 Task: Find connections with filter location Jijel with filter topic #Hiringandpromotionwith filter profile language French with filter current company Manning Global AG with filter school All India Institute of Medical Sciences with filter industry Waste Treatment and Disposal with filter service category Trade Shows with filter keywords title Concierge
Action: Mouse moved to (587, 73)
Screenshot: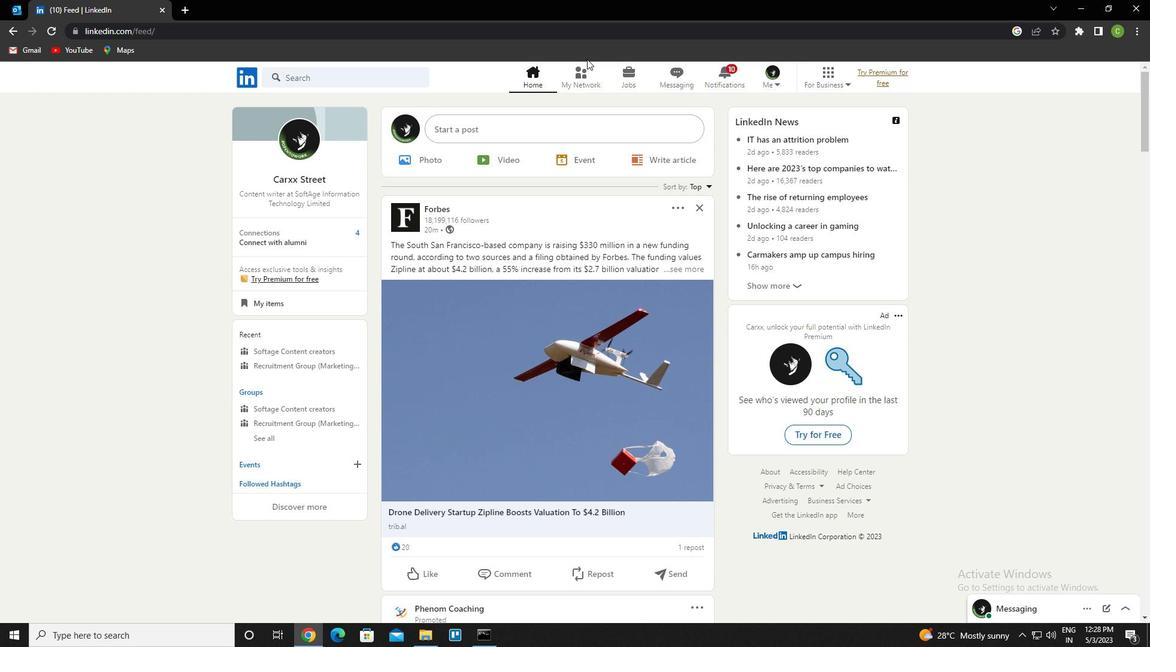 
Action: Mouse pressed left at (587, 73)
Screenshot: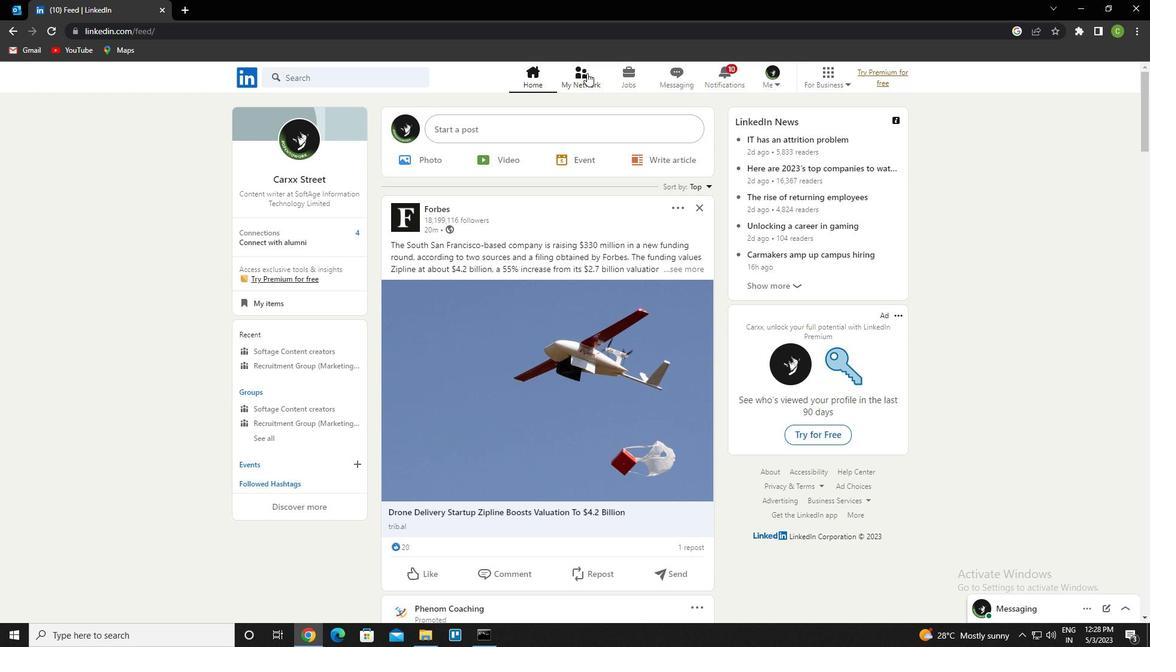
Action: Mouse moved to (310, 147)
Screenshot: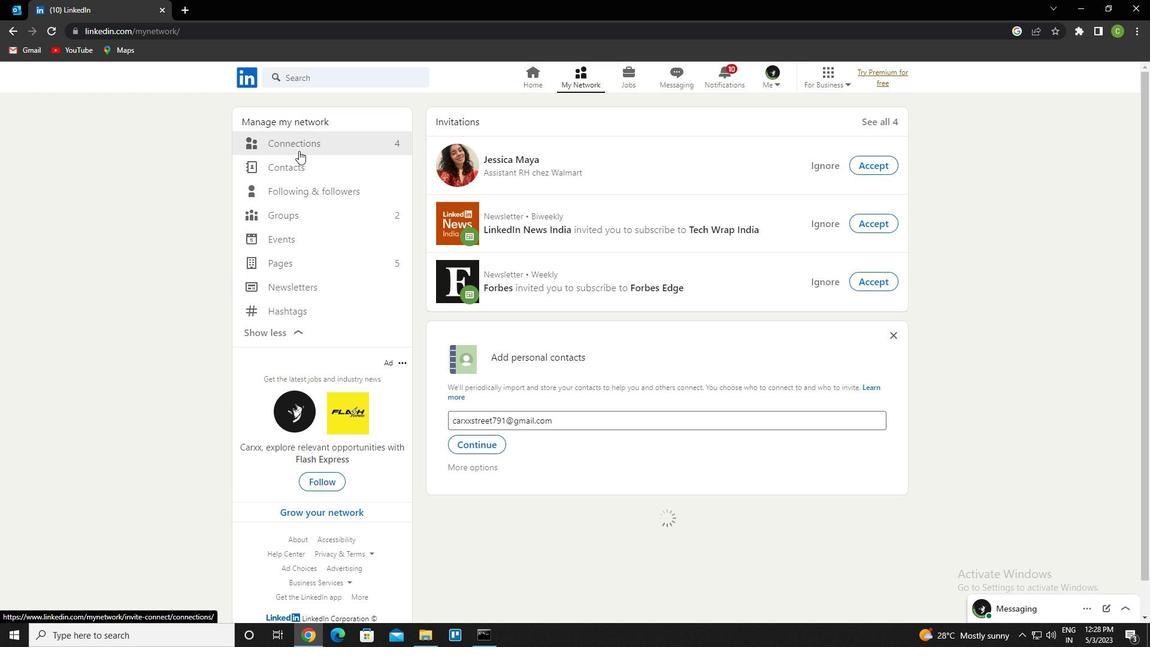 
Action: Mouse pressed left at (310, 147)
Screenshot: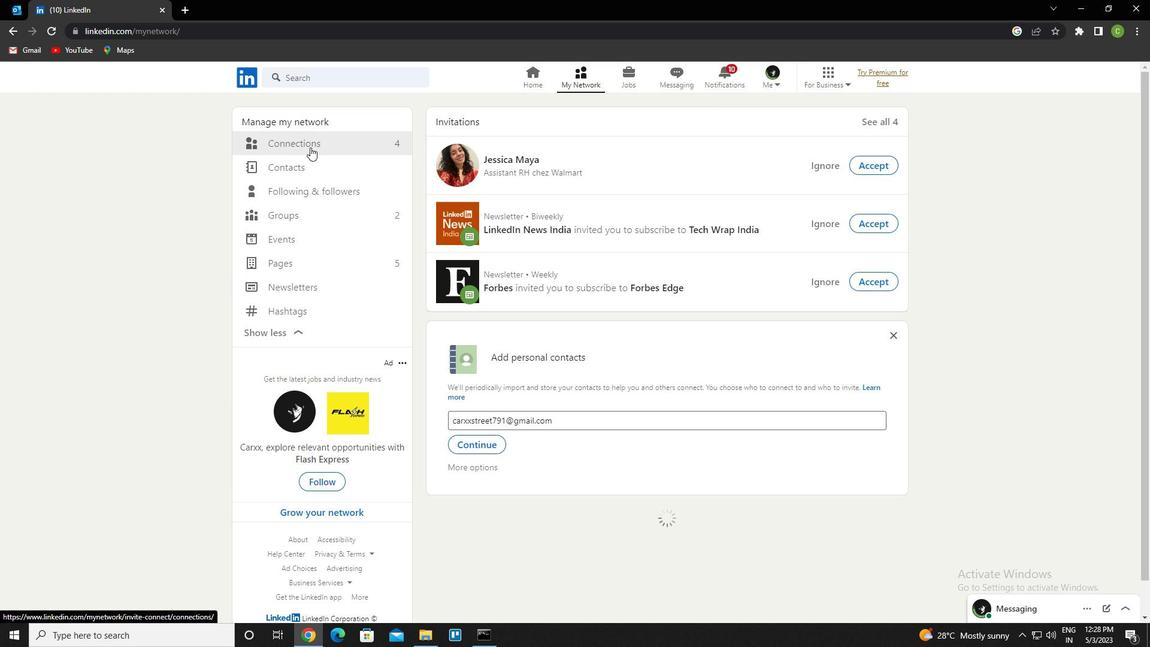 
Action: Mouse moved to (665, 147)
Screenshot: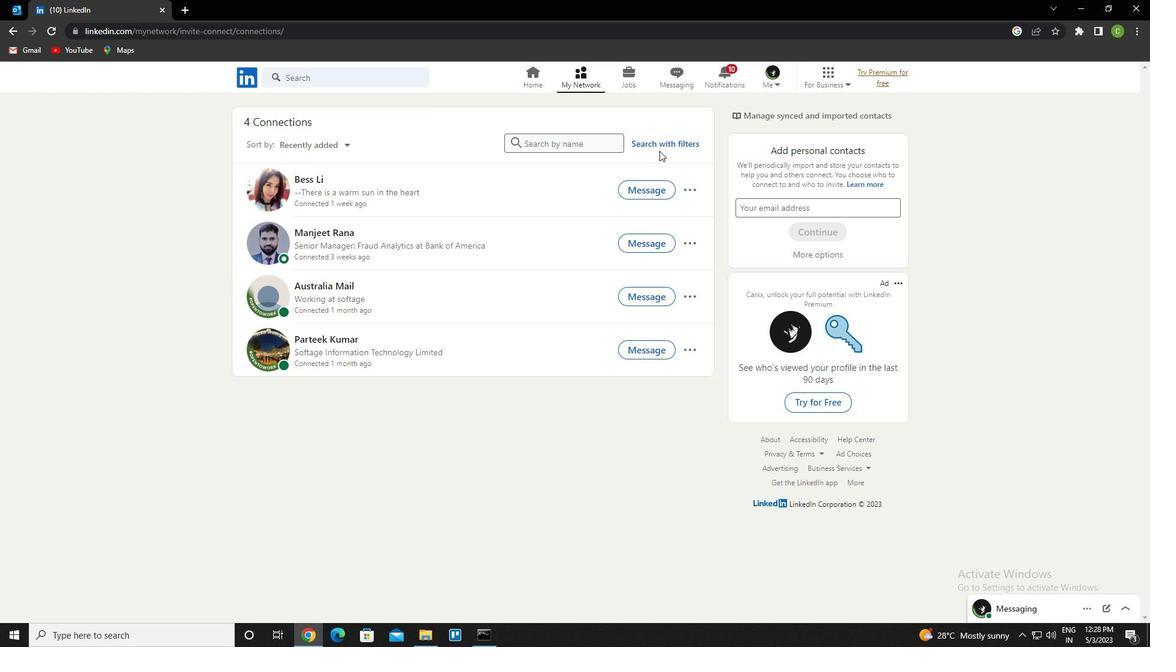 
Action: Mouse pressed left at (665, 147)
Screenshot: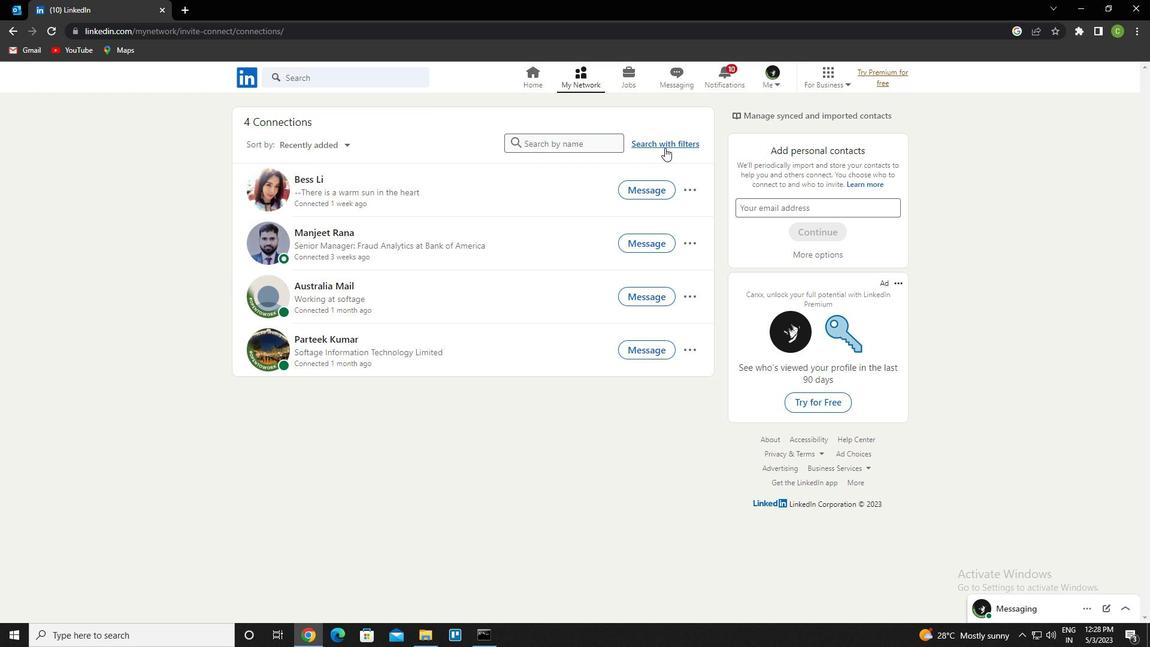 
Action: Mouse moved to (620, 117)
Screenshot: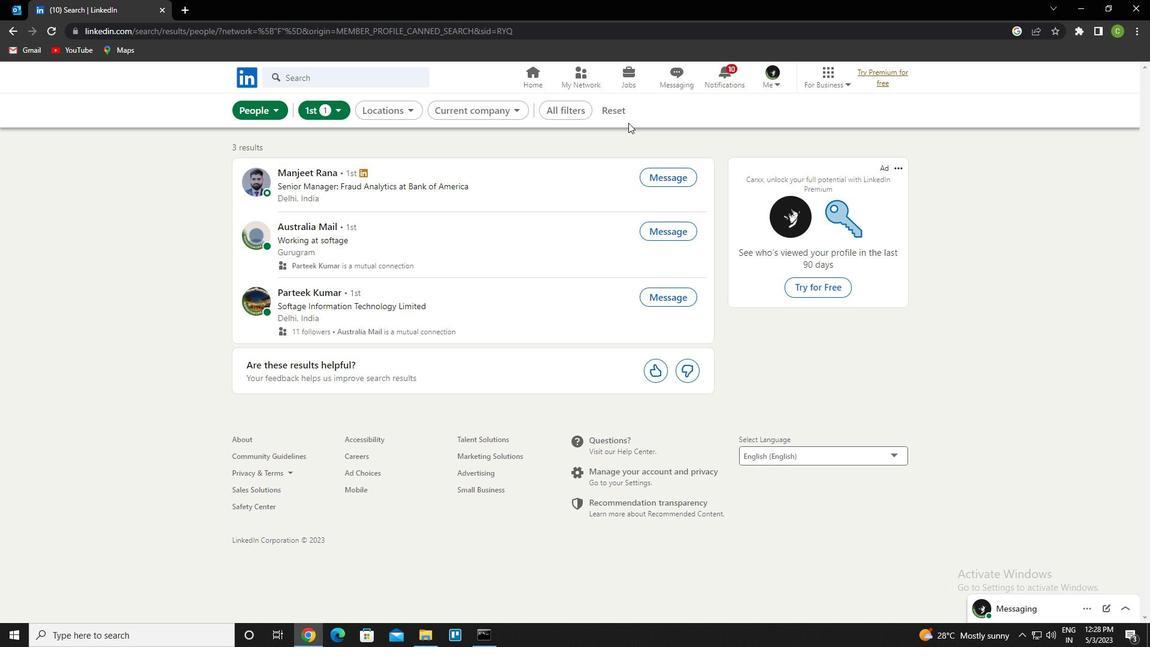 
Action: Mouse pressed left at (620, 117)
Screenshot: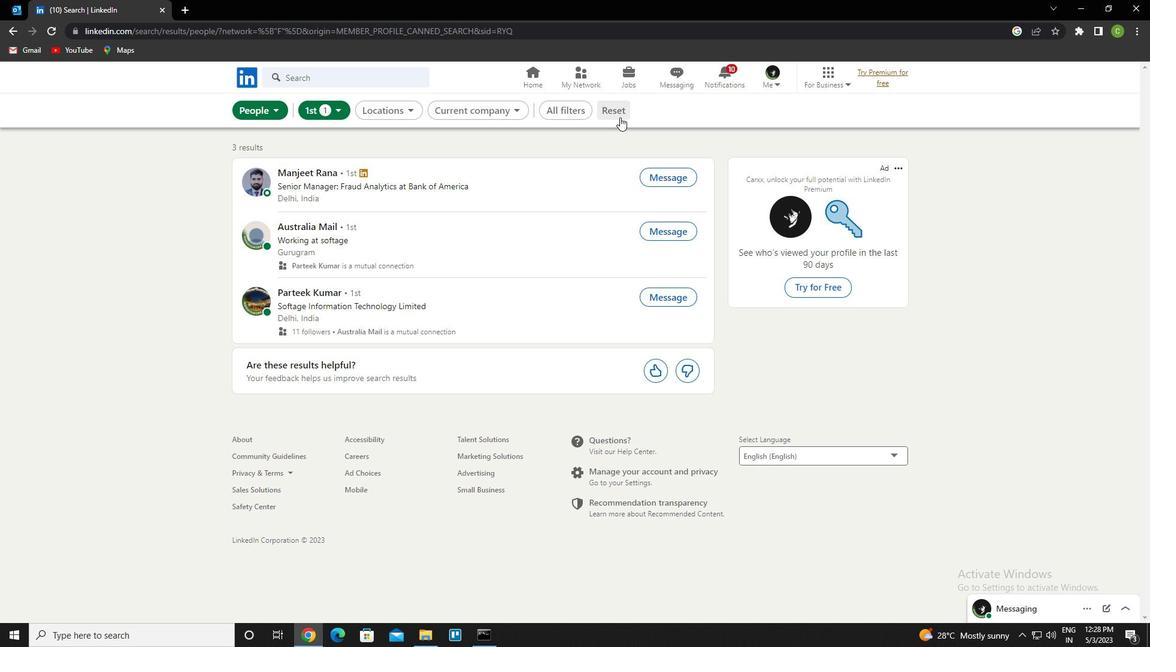 
Action: Mouse moved to (600, 109)
Screenshot: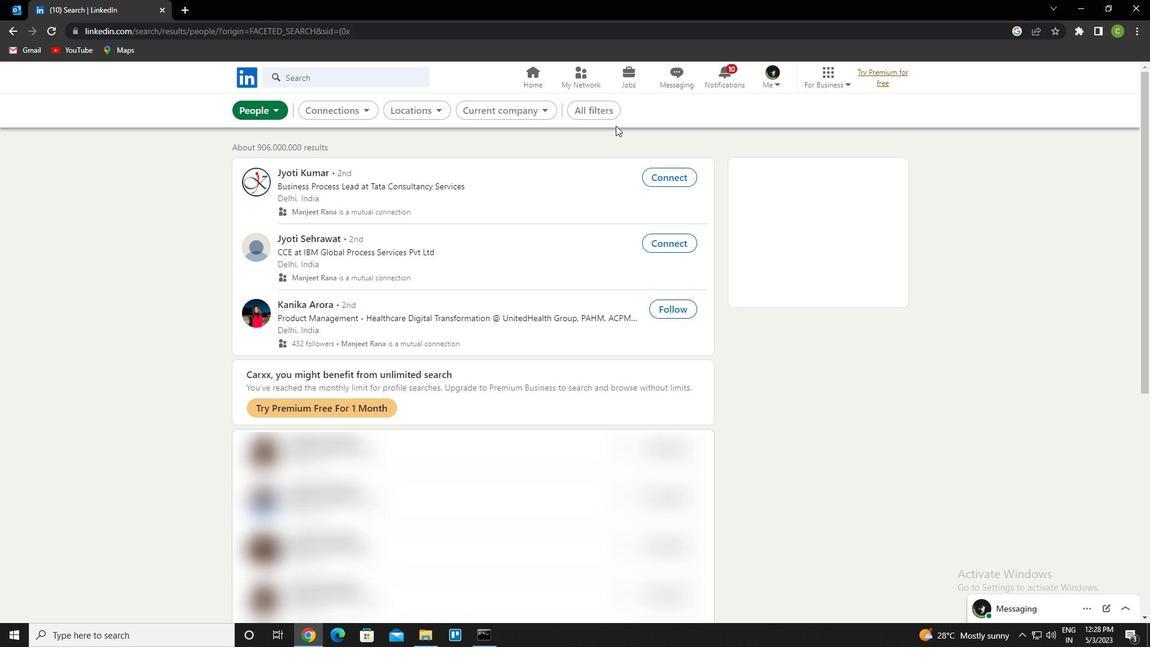 
Action: Mouse pressed left at (600, 109)
Screenshot: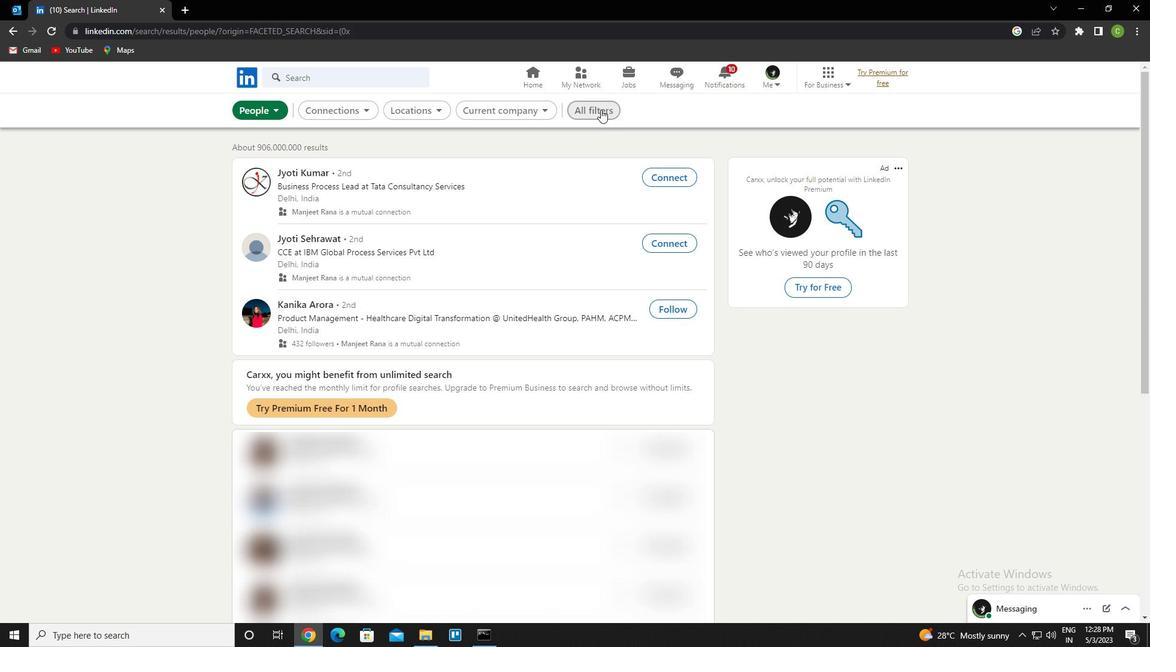 
Action: Mouse moved to (1019, 372)
Screenshot: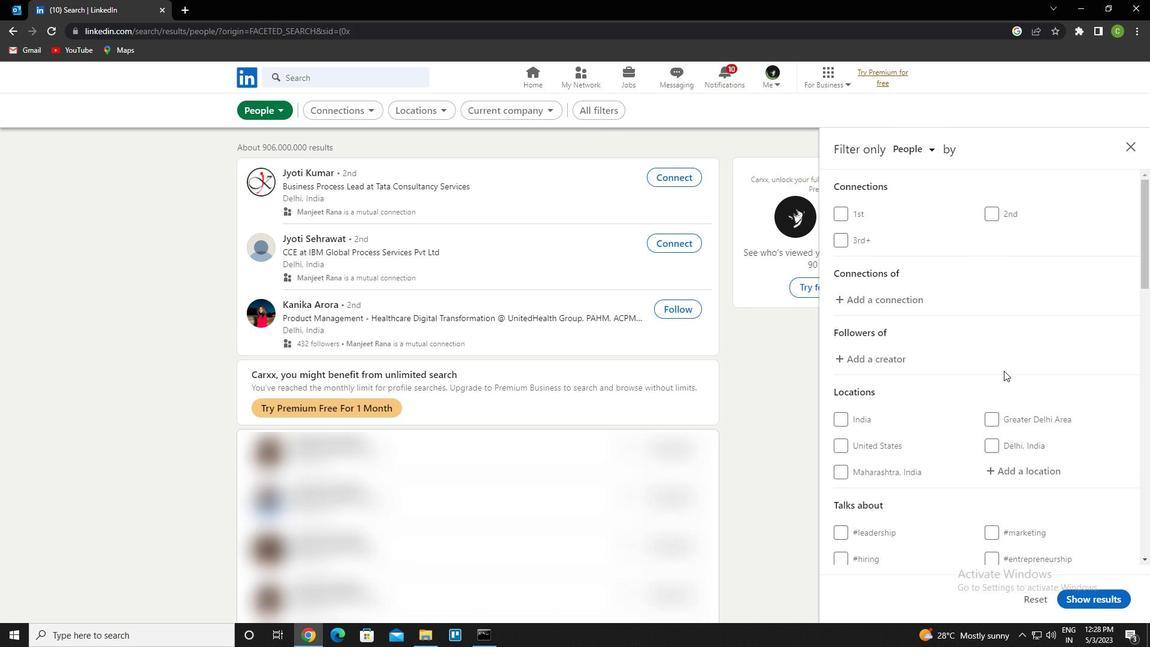 
Action: Mouse scrolled (1019, 371) with delta (0, 0)
Screenshot: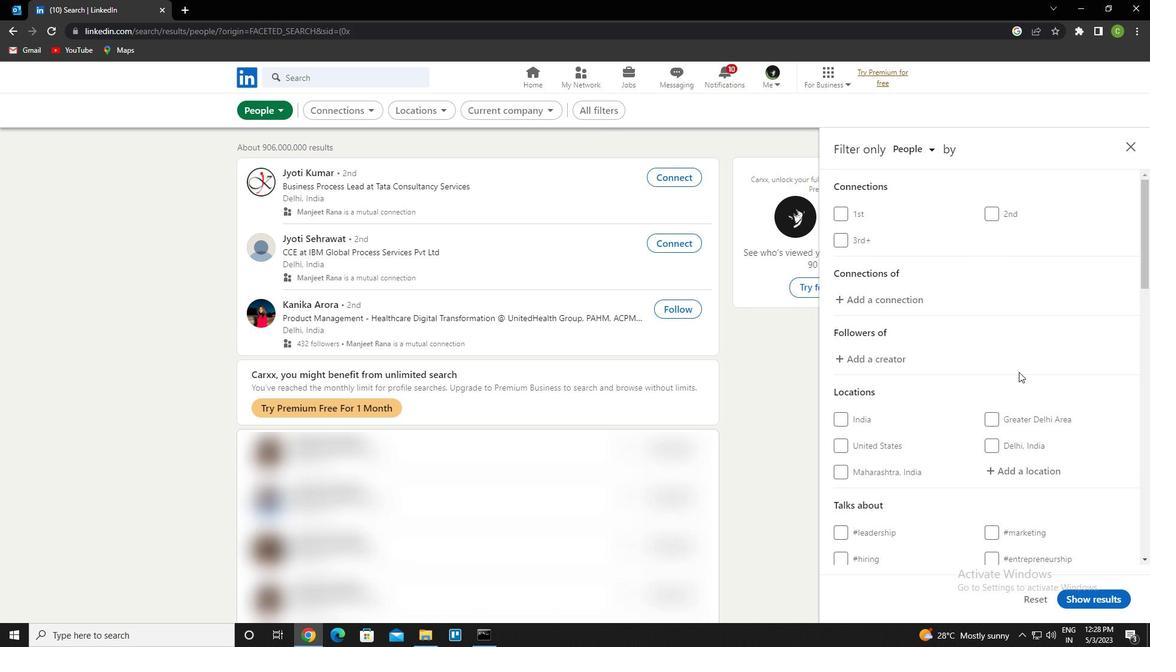 
Action: Mouse scrolled (1019, 371) with delta (0, 0)
Screenshot: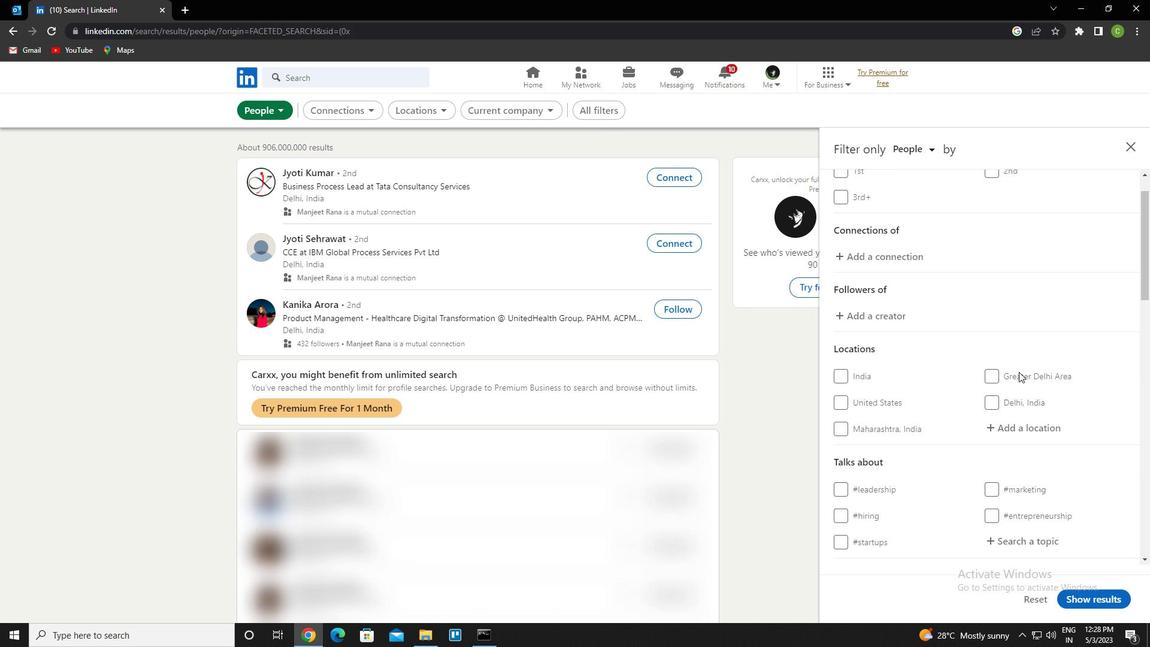 
Action: Mouse scrolled (1019, 371) with delta (0, 0)
Screenshot: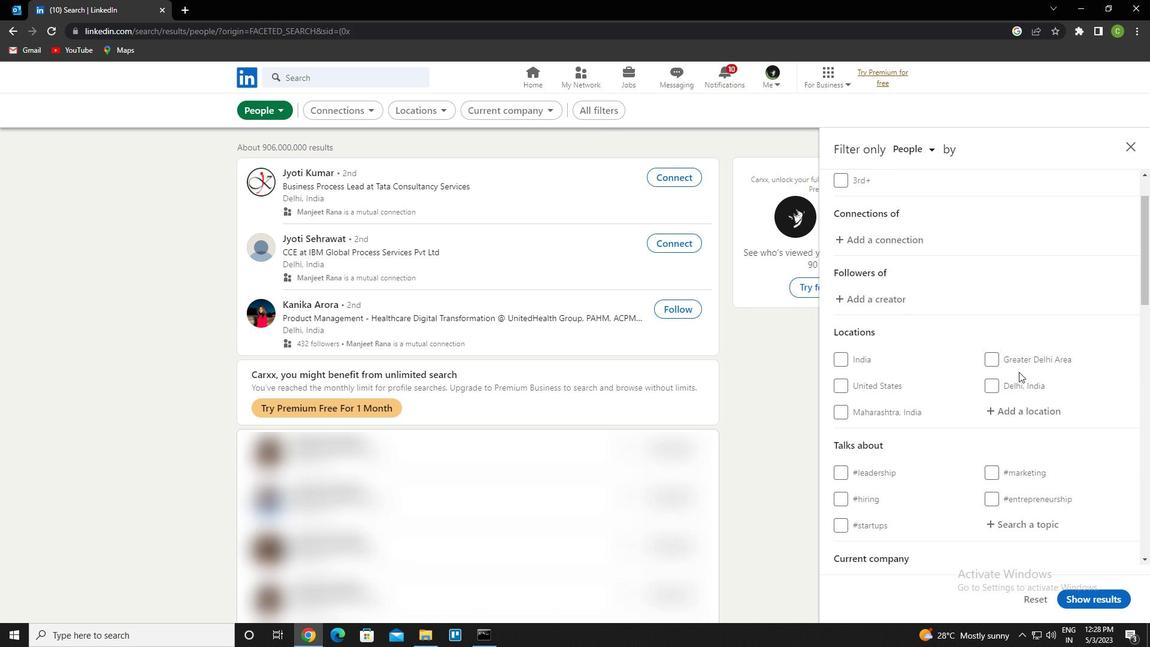
Action: Mouse moved to (1025, 294)
Screenshot: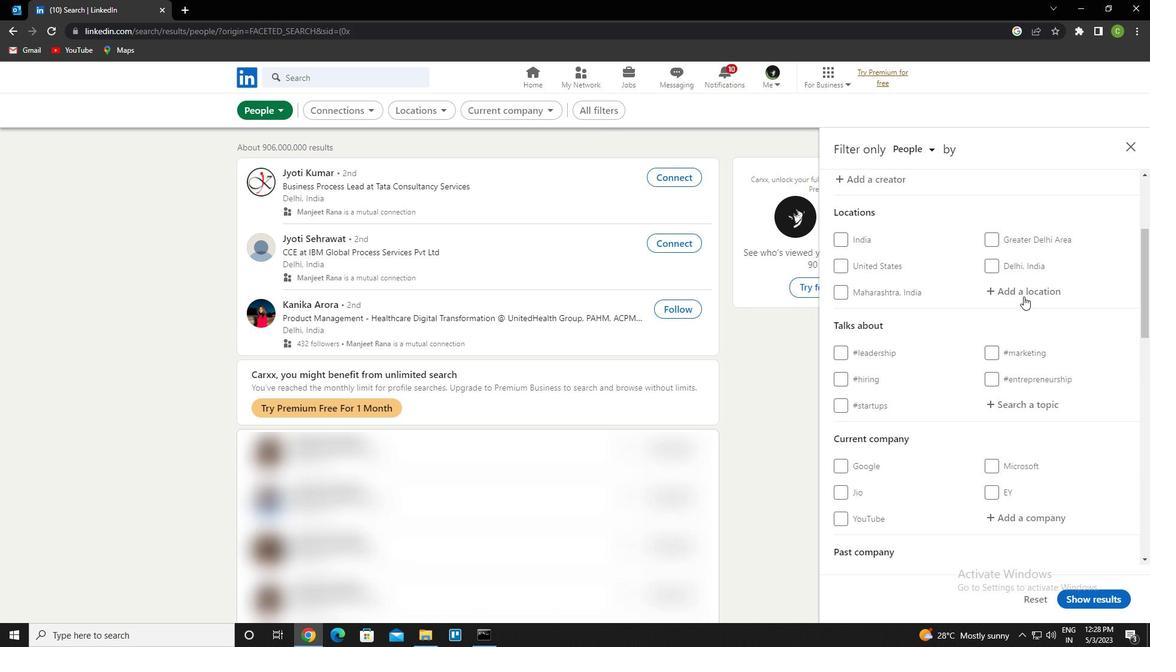 
Action: Mouse pressed left at (1025, 294)
Screenshot: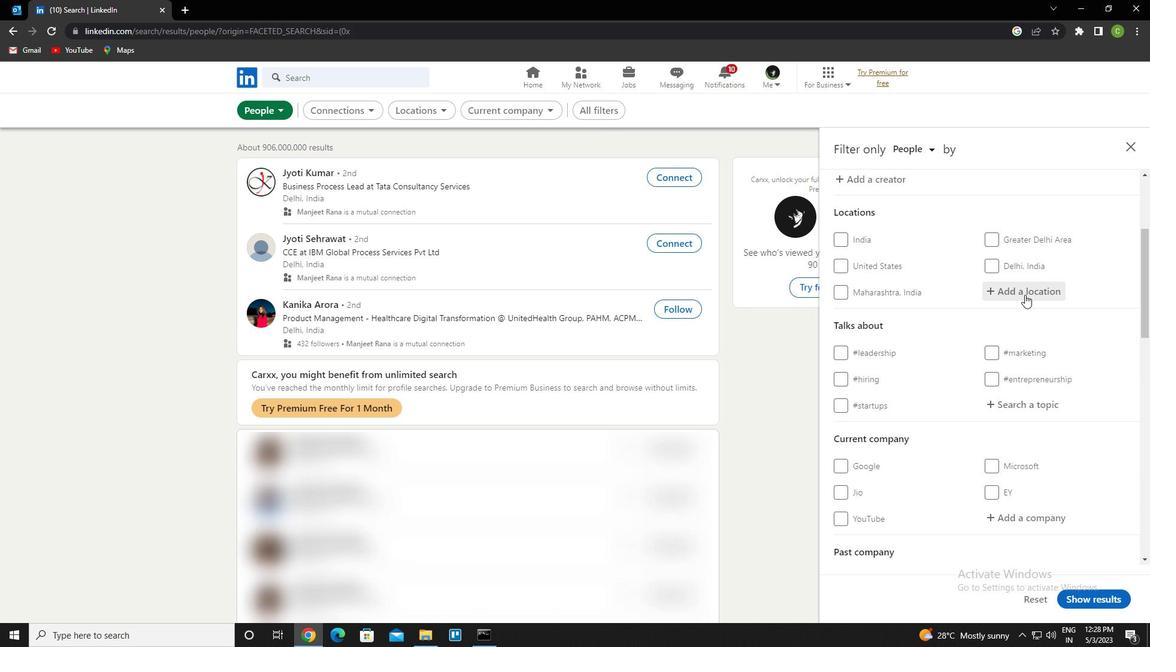 
Action: Key pressed <Key.caps_lock>j<Key.caps_lock>ijel<Key.down><Key.enter>
Screenshot: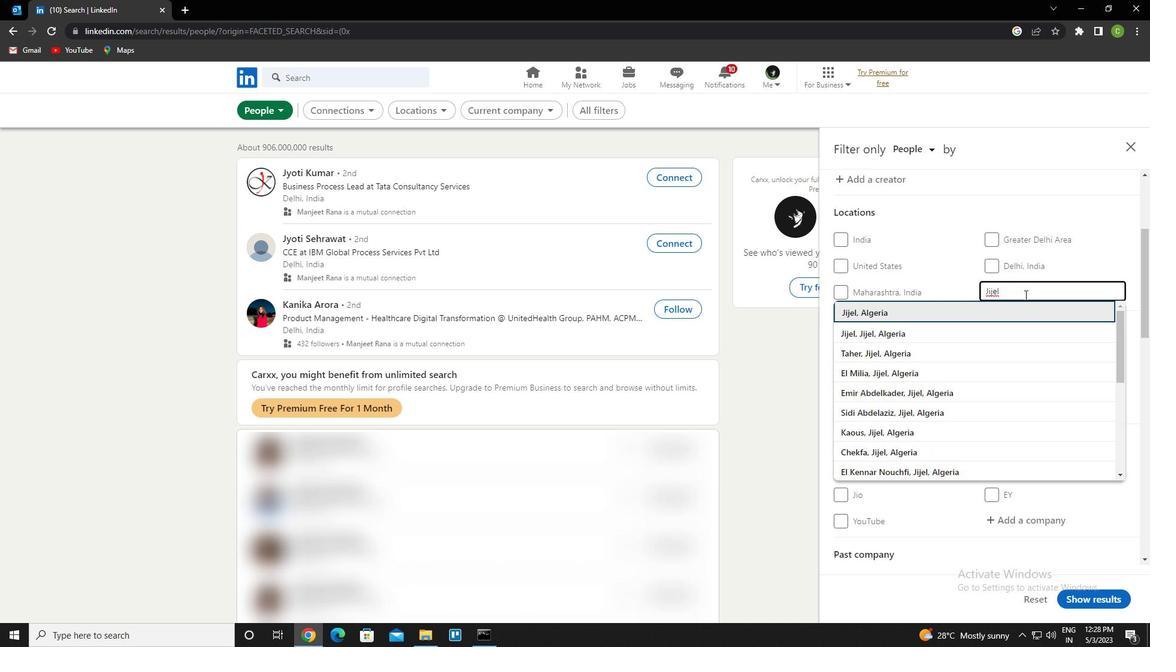 
Action: Mouse scrolled (1025, 294) with delta (0, 0)
Screenshot: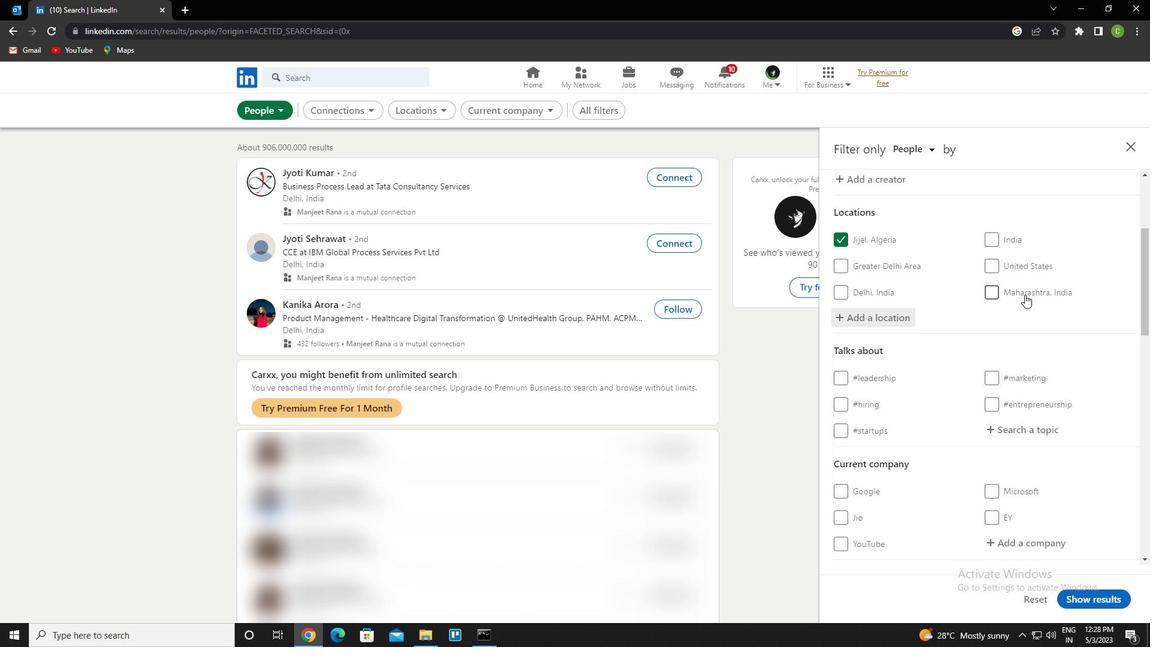 
Action: Mouse moved to (1025, 361)
Screenshot: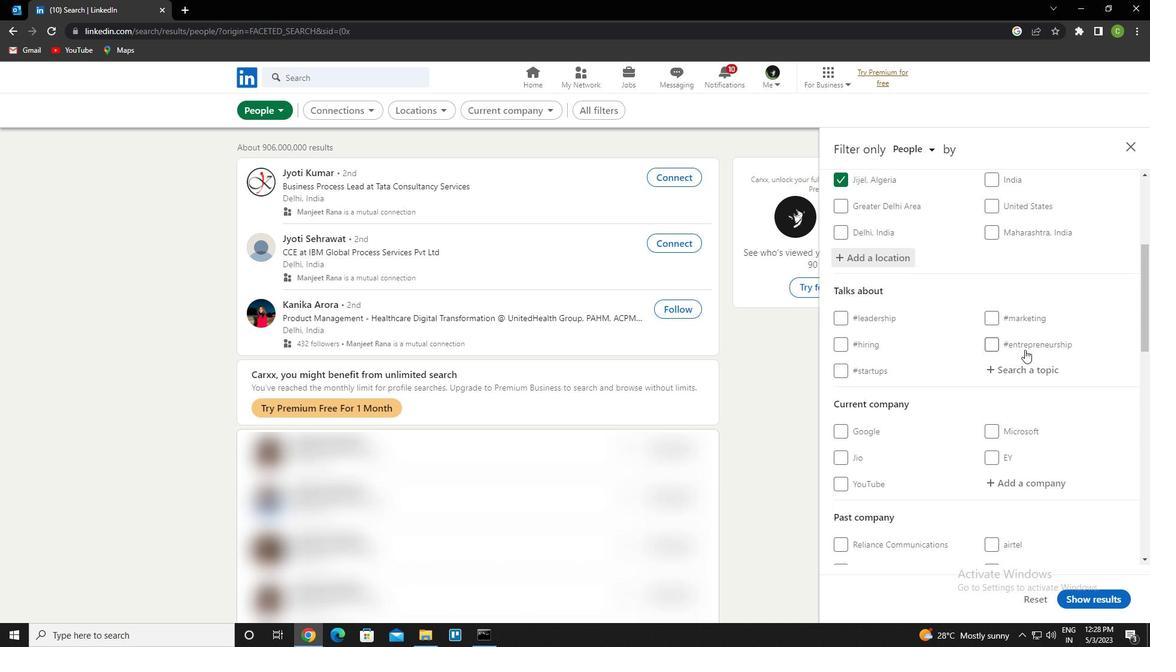 
Action: Mouse pressed left at (1025, 361)
Screenshot: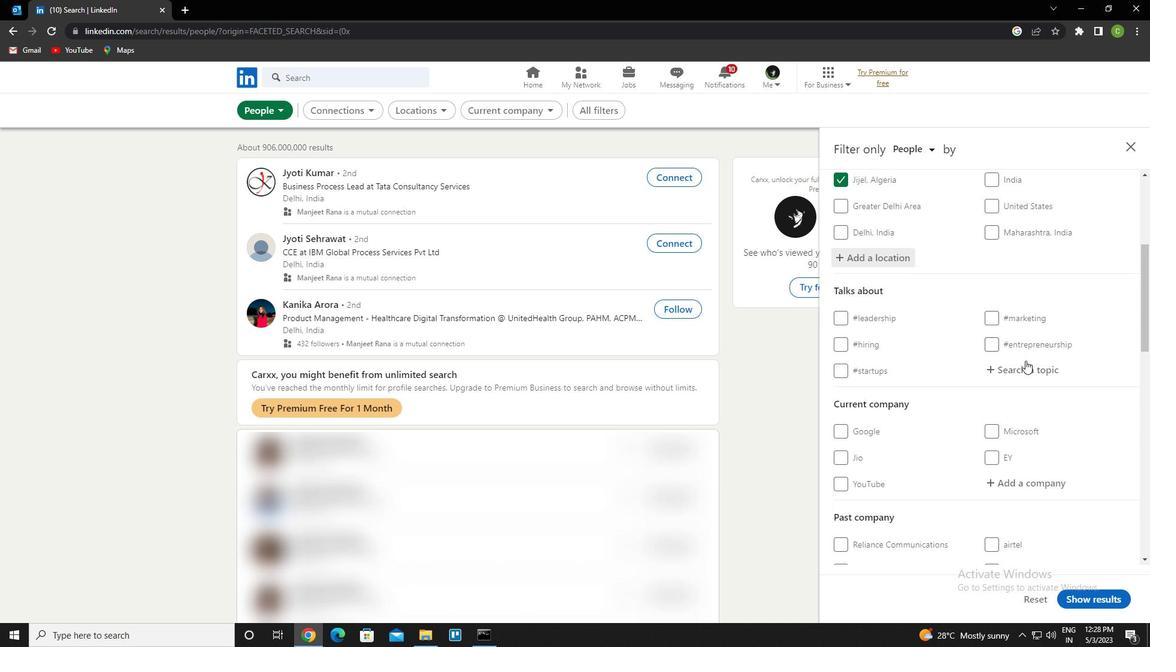
Action: Key pressed hiringandpromotion<Key.down><Key.enter>
Screenshot: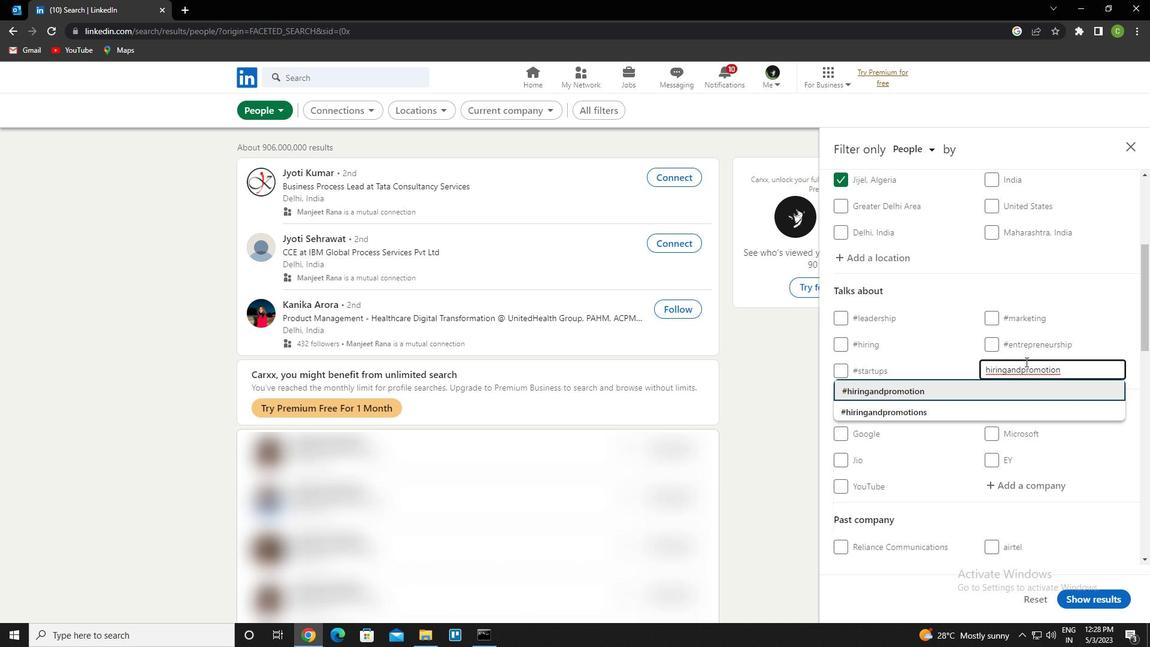 
Action: Mouse scrolled (1025, 361) with delta (0, 0)
Screenshot: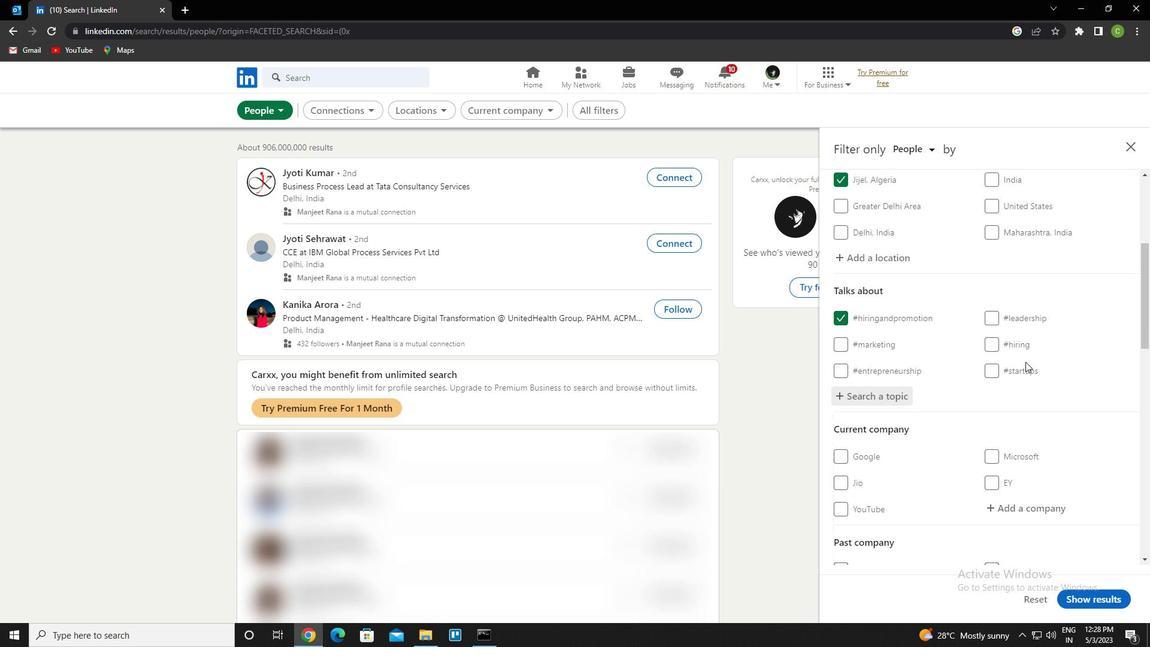 
Action: Mouse scrolled (1025, 361) with delta (0, 0)
Screenshot: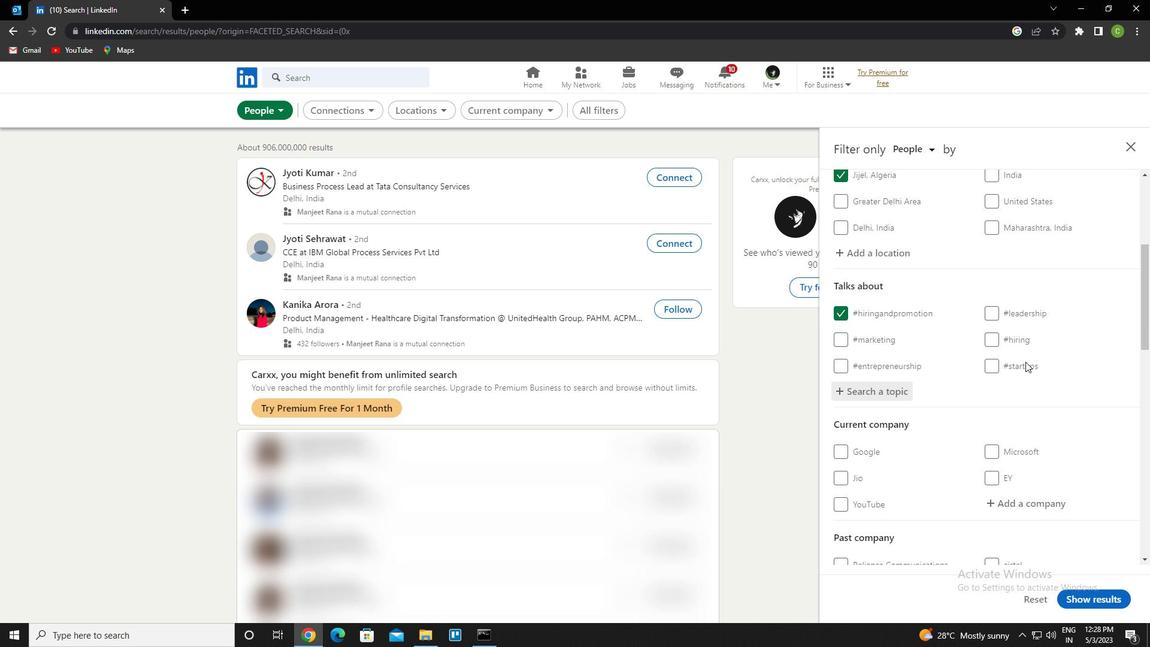 
Action: Mouse scrolled (1025, 361) with delta (0, 0)
Screenshot: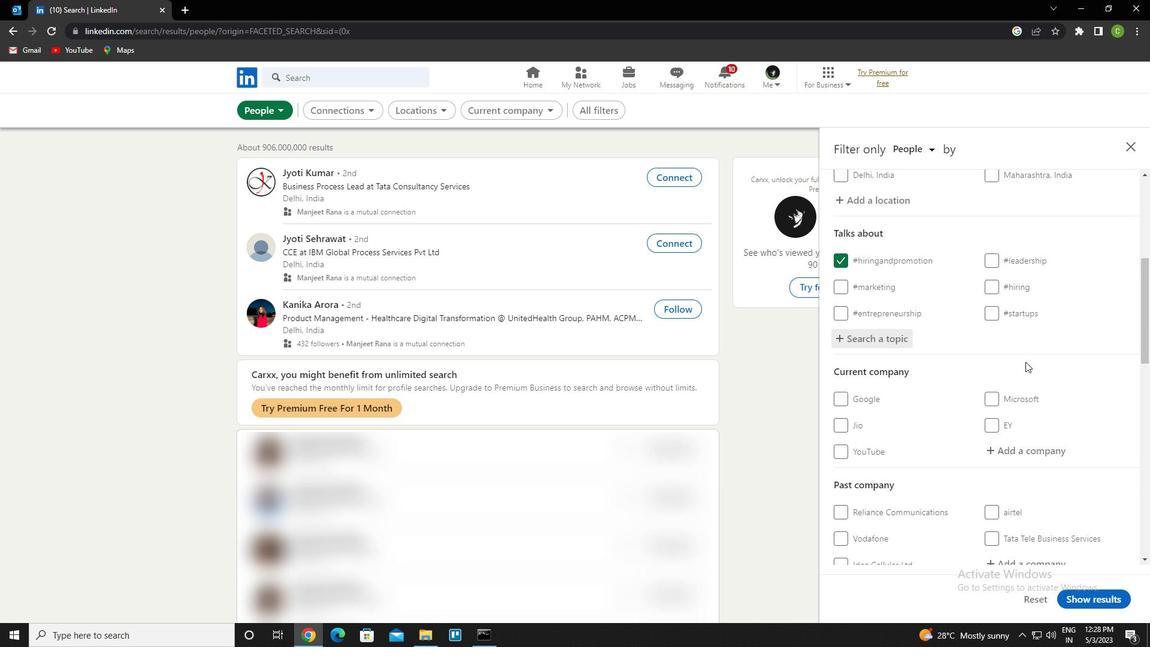 
Action: Mouse scrolled (1025, 361) with delta (0, 0)
Screenshot: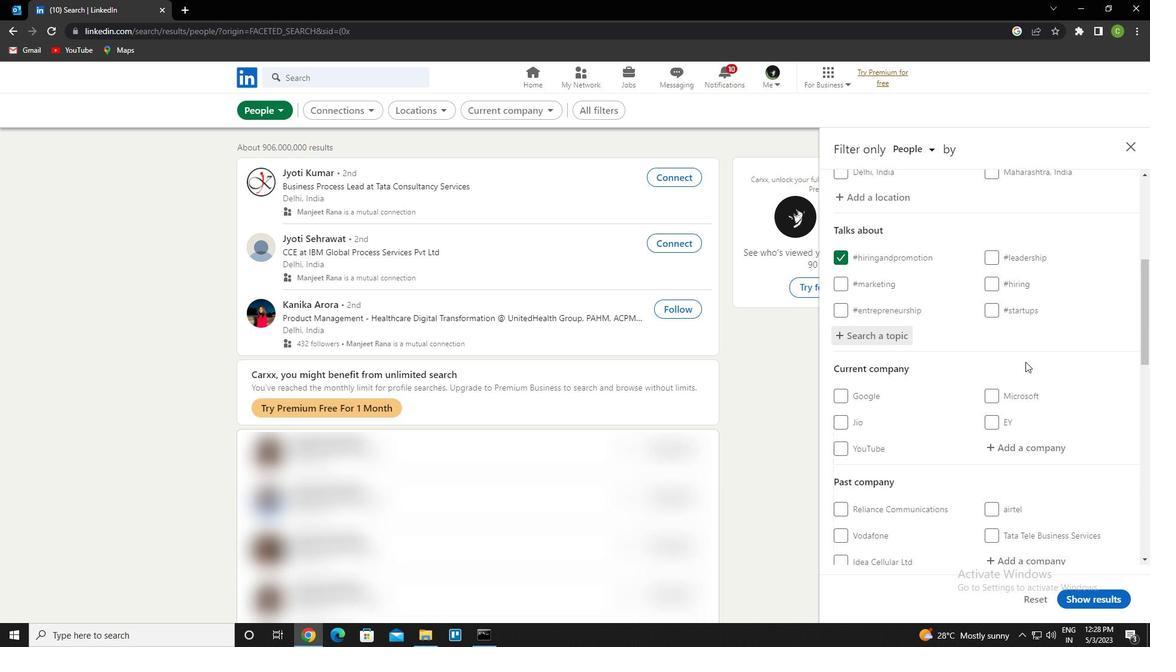 
Action: Mouse scrolled (1025, 361) with delta (0, 0)
Screenshot: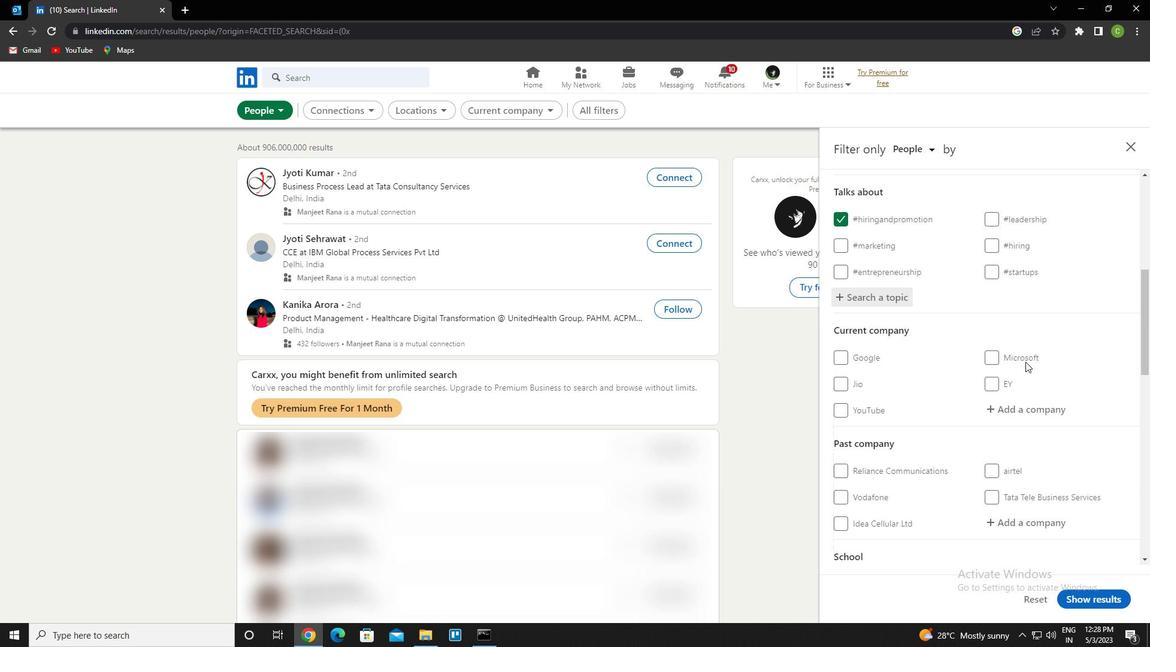 
Action: Mouse scrolled (1025, 361) with delta (0, 0)
Screenshot: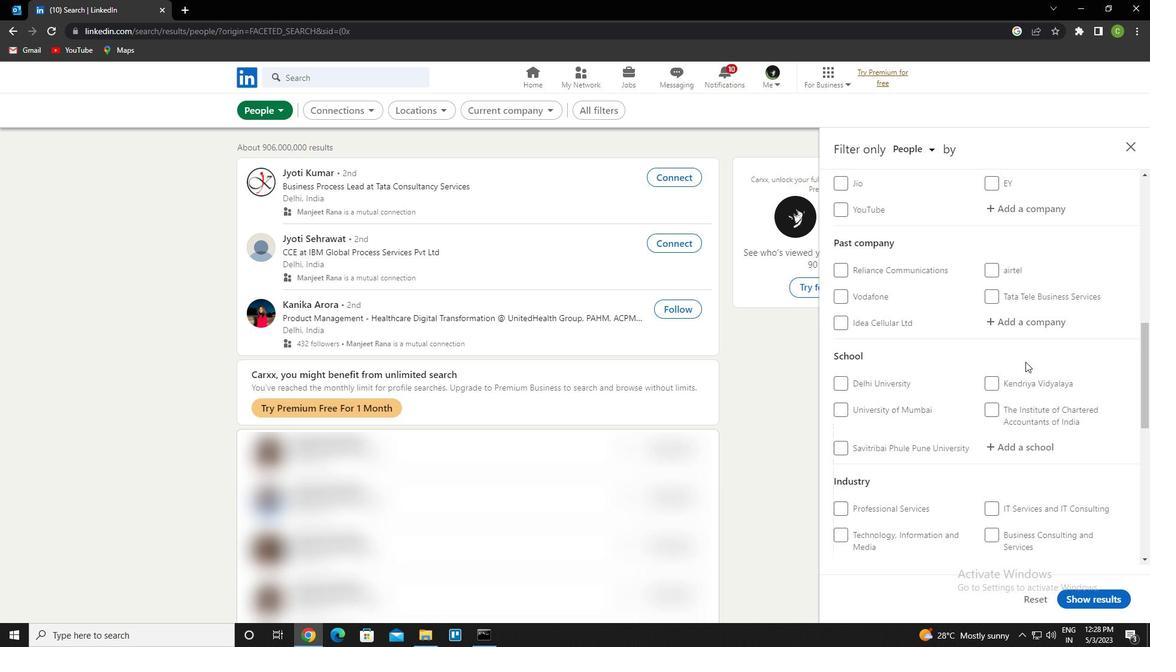 
Action: Mouse scrolled (1025, 361) with delta (0, 0)
Screenshot: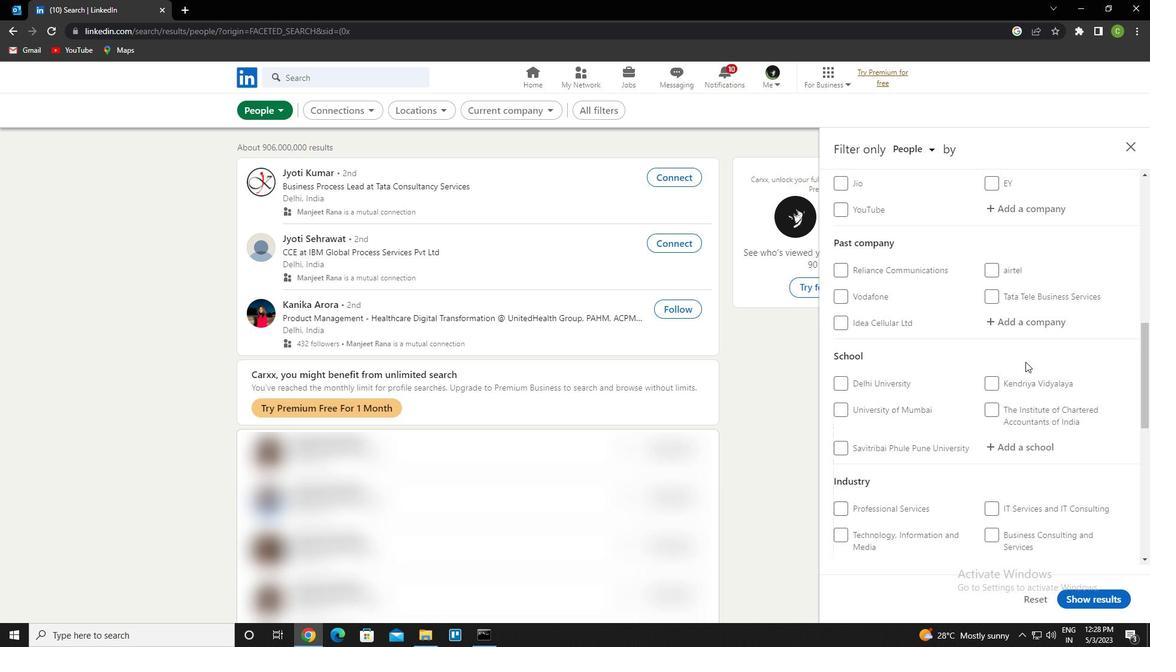 
Action: Mouse scrolled (1025, 361) with delta (0, 0)
Screenshot: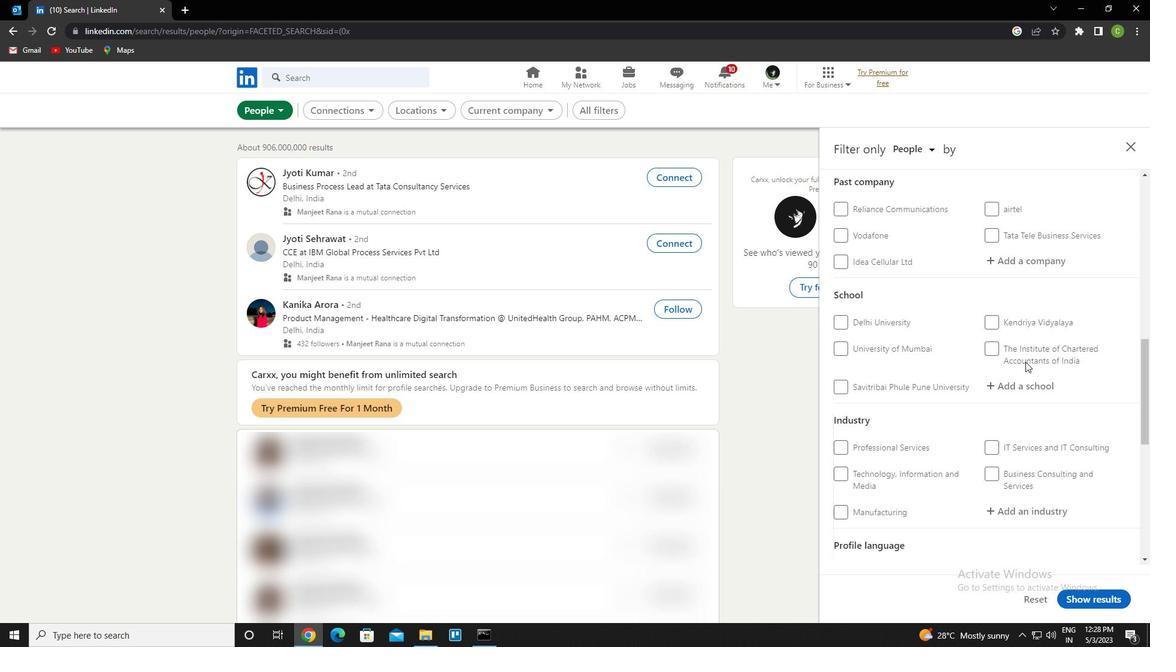 
Action: Mouse scrolled (1025, 361) with delta (0, 0)
Screenshot: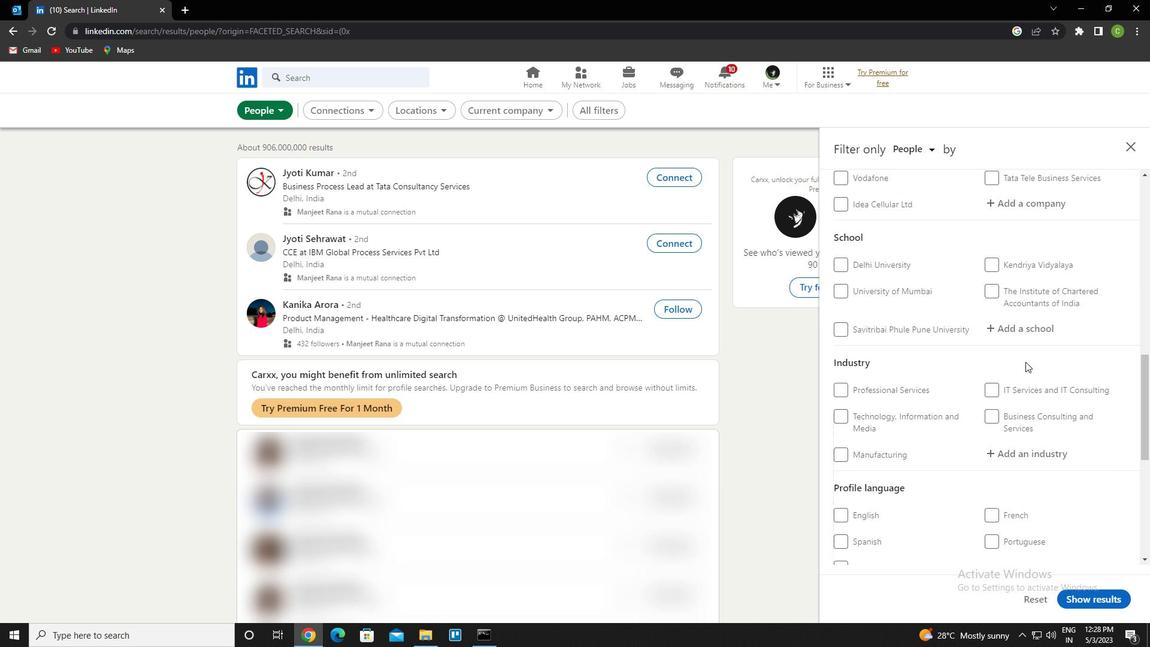 
Action: Mouse scrolled (1025, 361) with delta (0, 0)
Screenshot: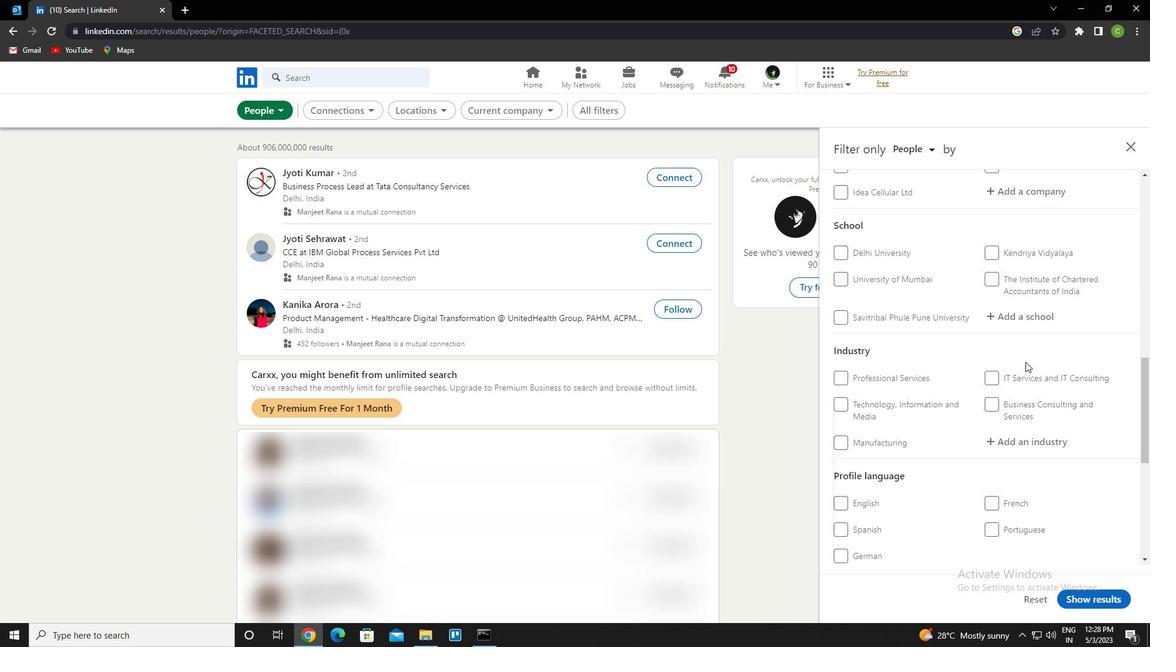 
Action: Mouse scrolled (1025, 361) with delta (0, 0)
Screenshot: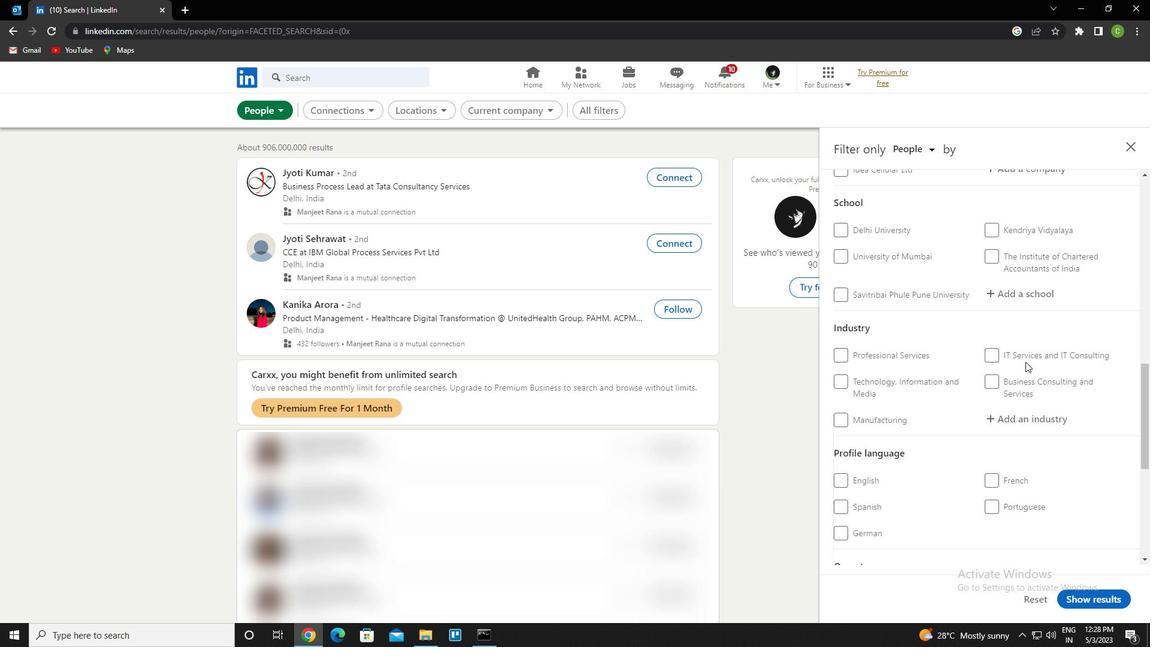 
Action: Mouse moved to (989, 275)
Screenshot: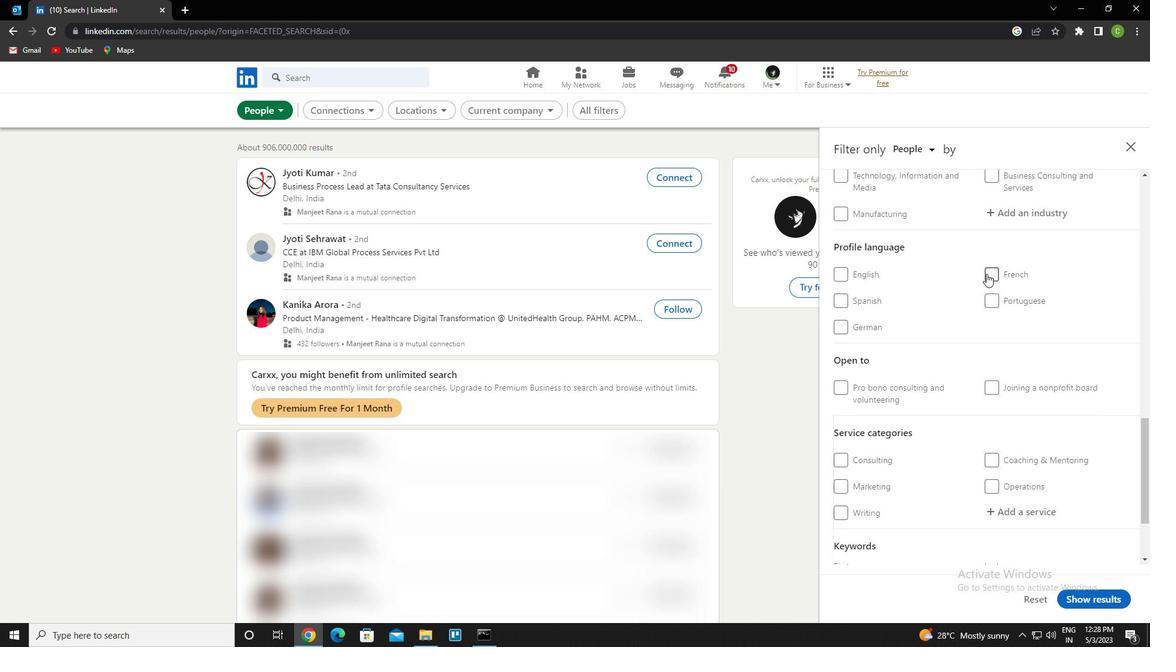 
Action: Mouse pressed left at (989, 275)
Screenshot: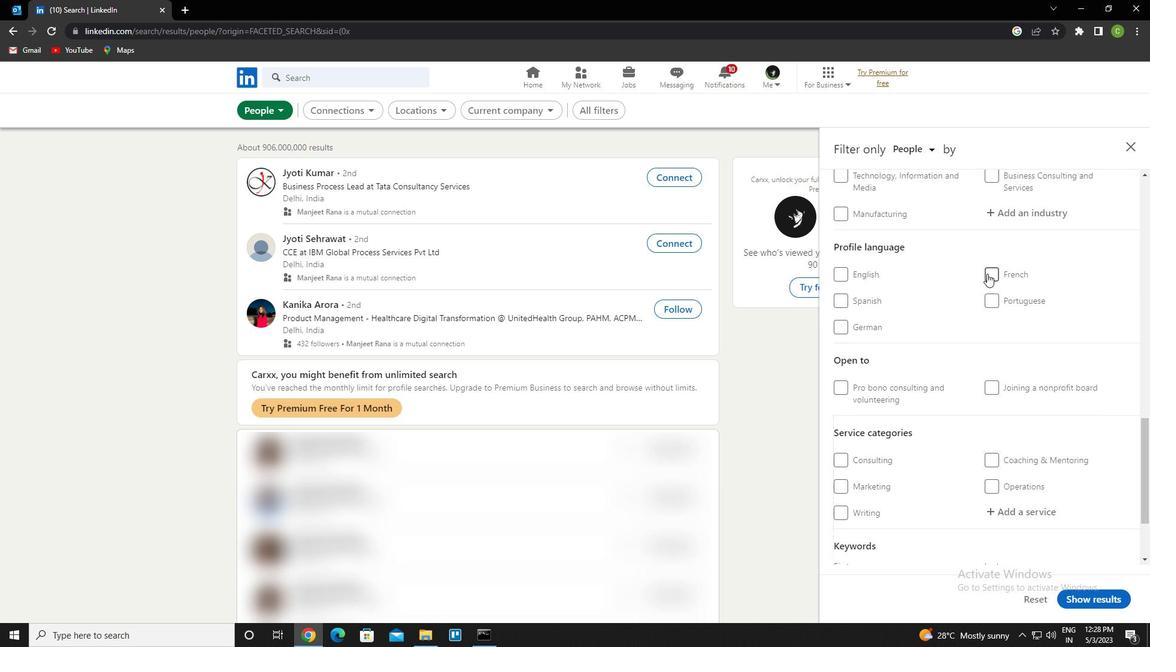 
Action: Mouse moved to (964, 325)
Screenshot: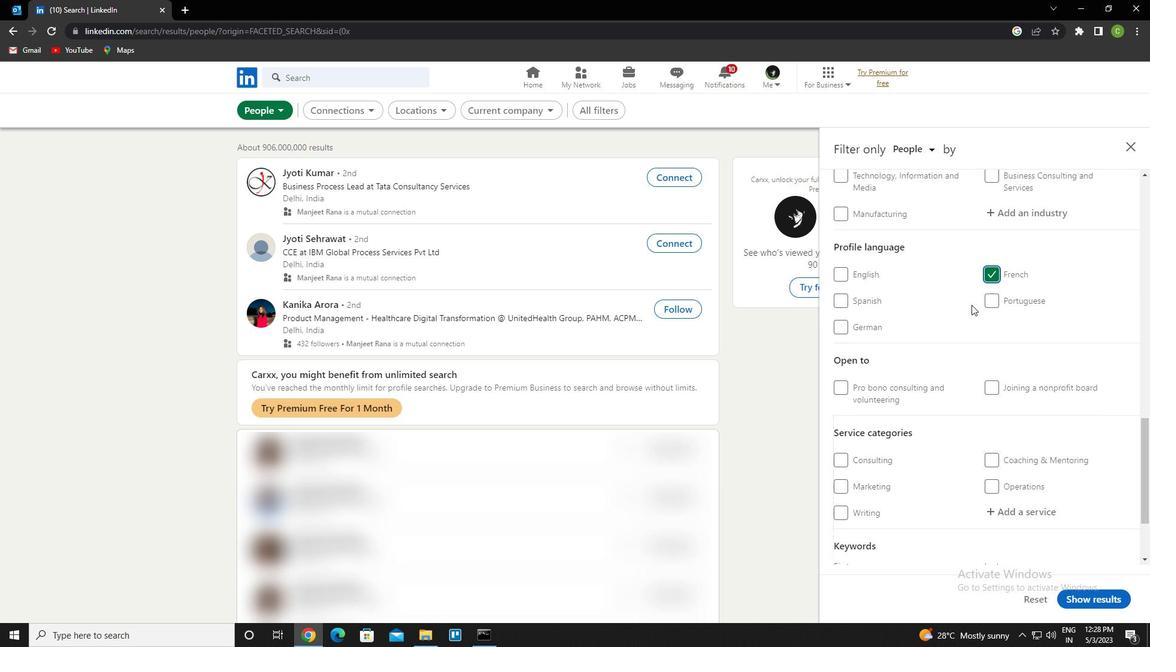 
Action: Mouse scrolled (964, 326) with delta (0, 0)
Screenshot: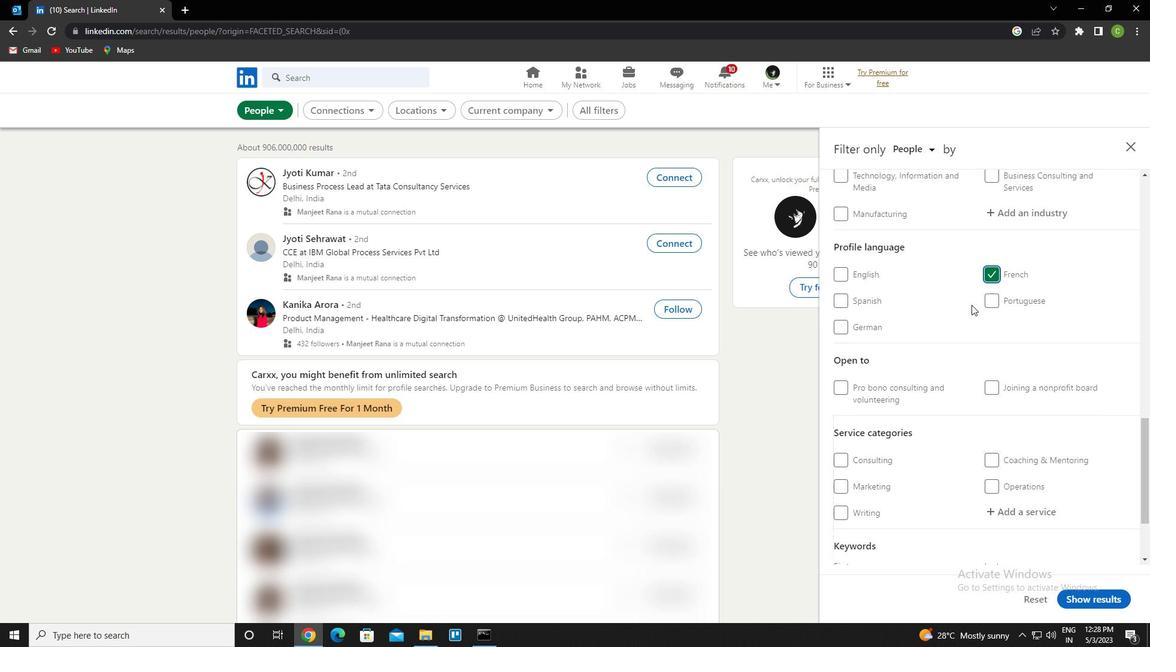 
Action: Mouse moved to (962, 330)
Screenshot: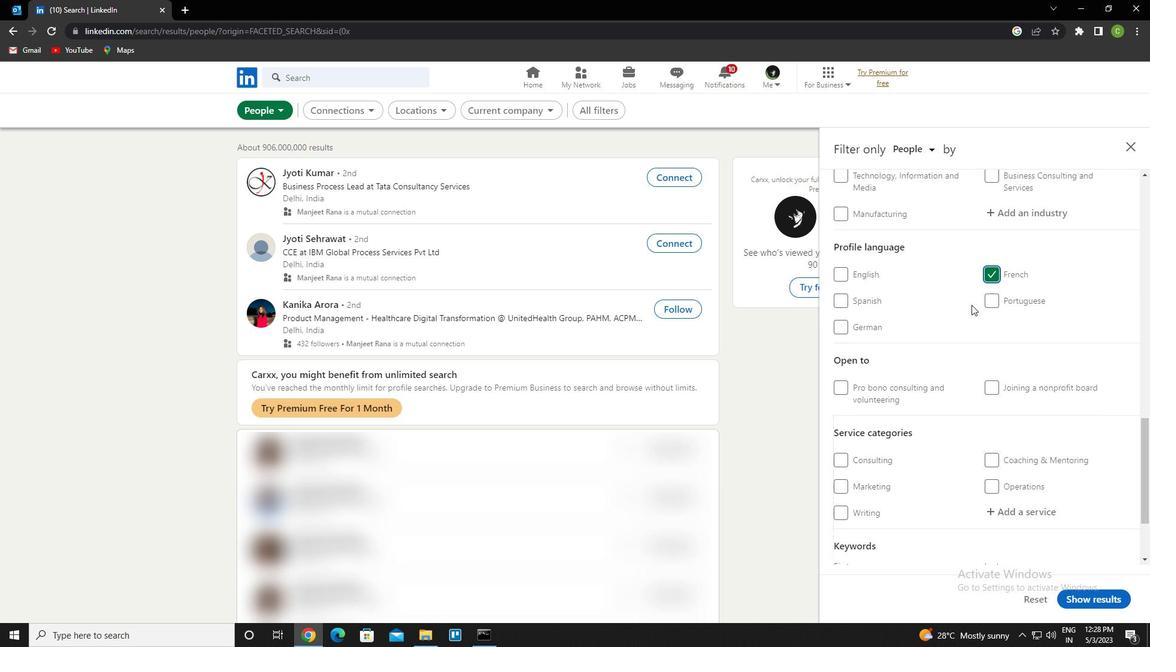 
Action: Mouse scrolled (962, 330) with delta (0, 0)
Screenshot: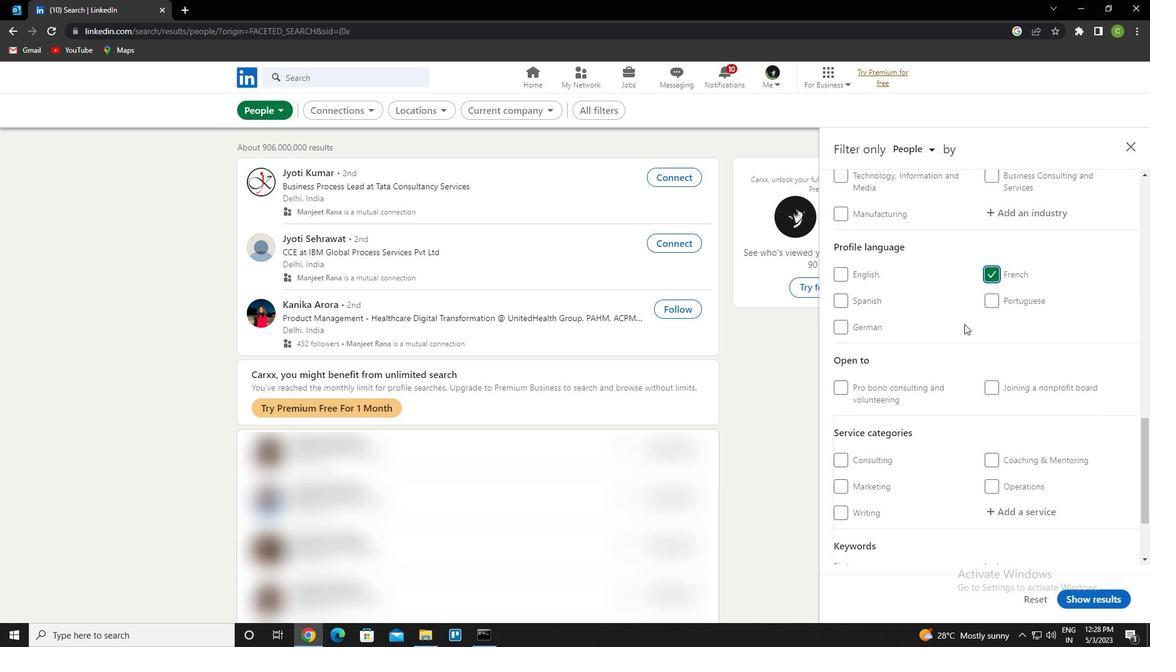 
Action: Mouse scrolled (962, 330) with delta (0, 0)
Screenshot: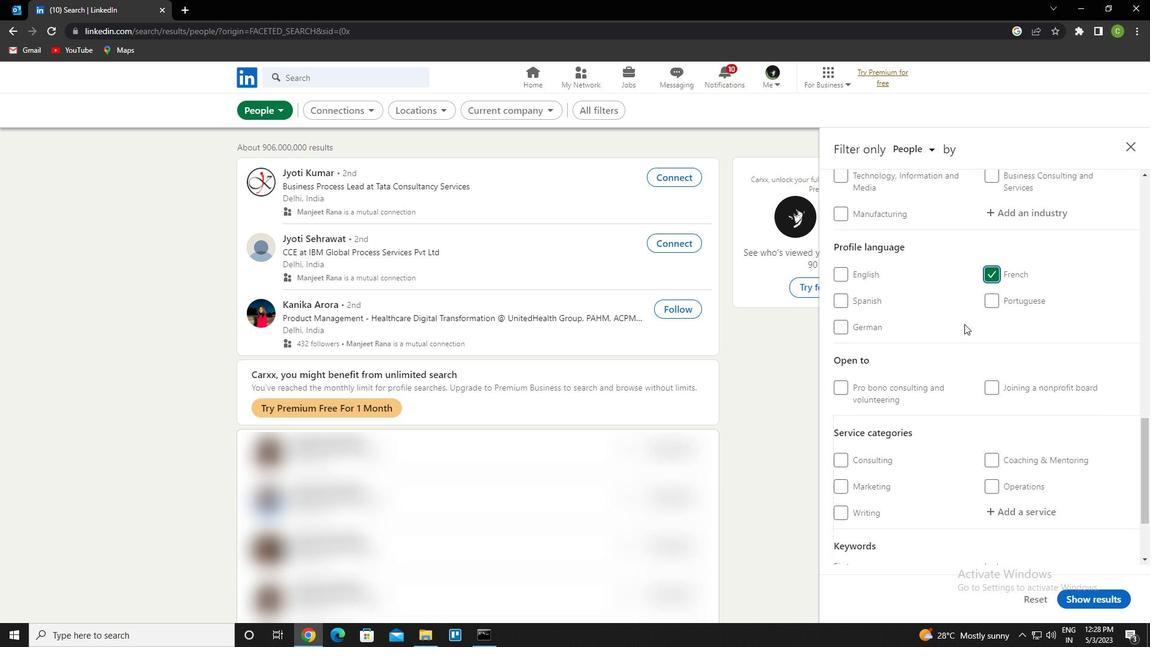 
Action: Mouse scrolled (962, 330) with delta (0, 0)
Screenshot: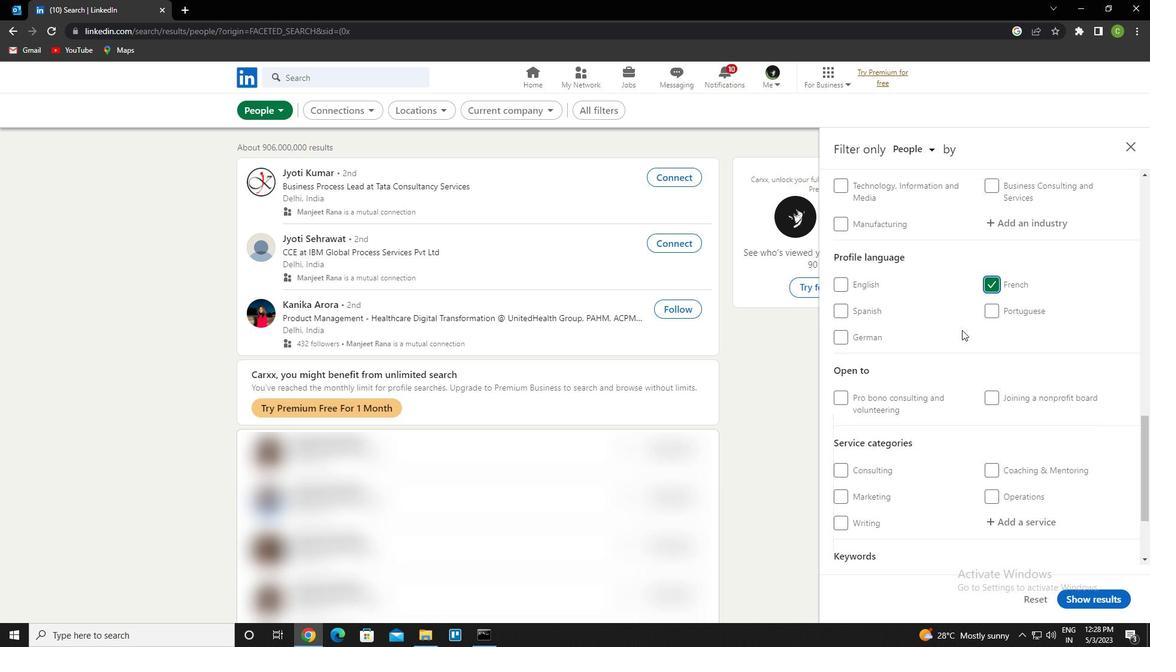 
Action: Mouse scrolled (962, 330) with delta (0, 0)
Screenshot: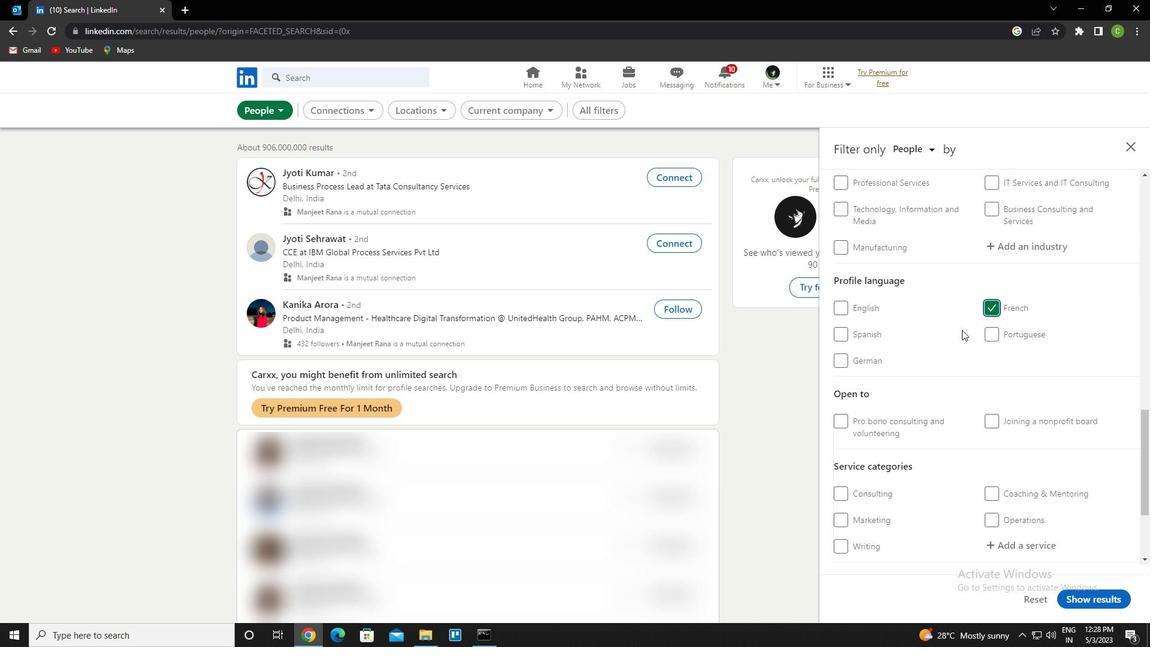 
Action: Mouse scrolled (962, 330) with delta (0, 0)
Screenshot: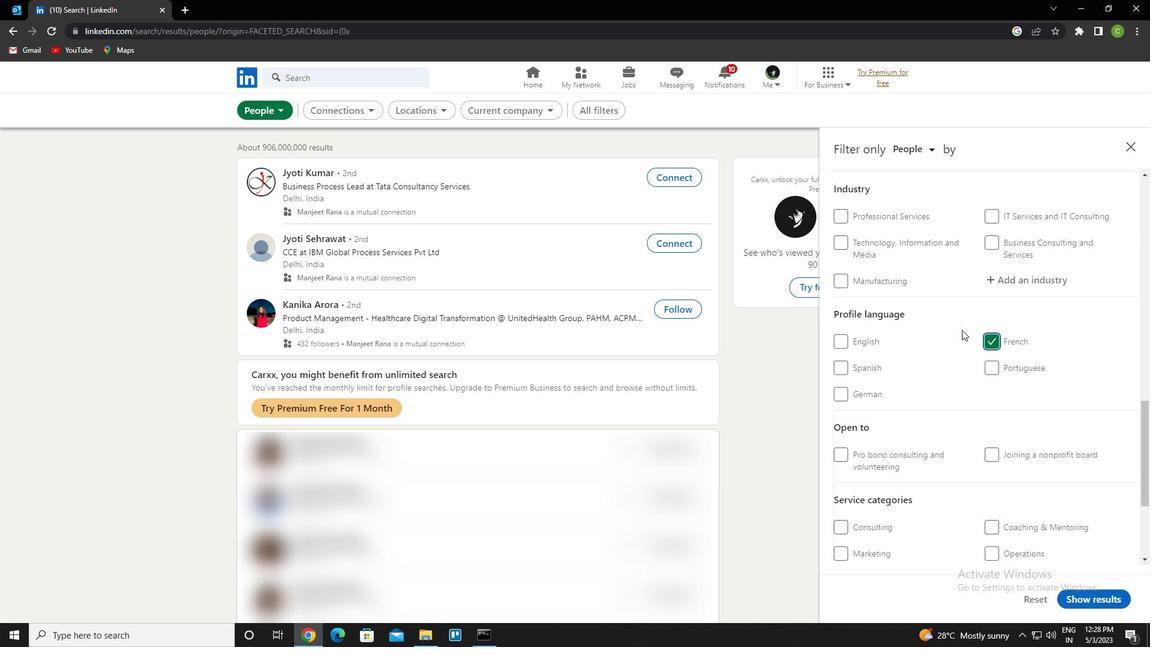 
Action: Mouse scrolled (962, 330) with delta (0, 0)
Screenshot: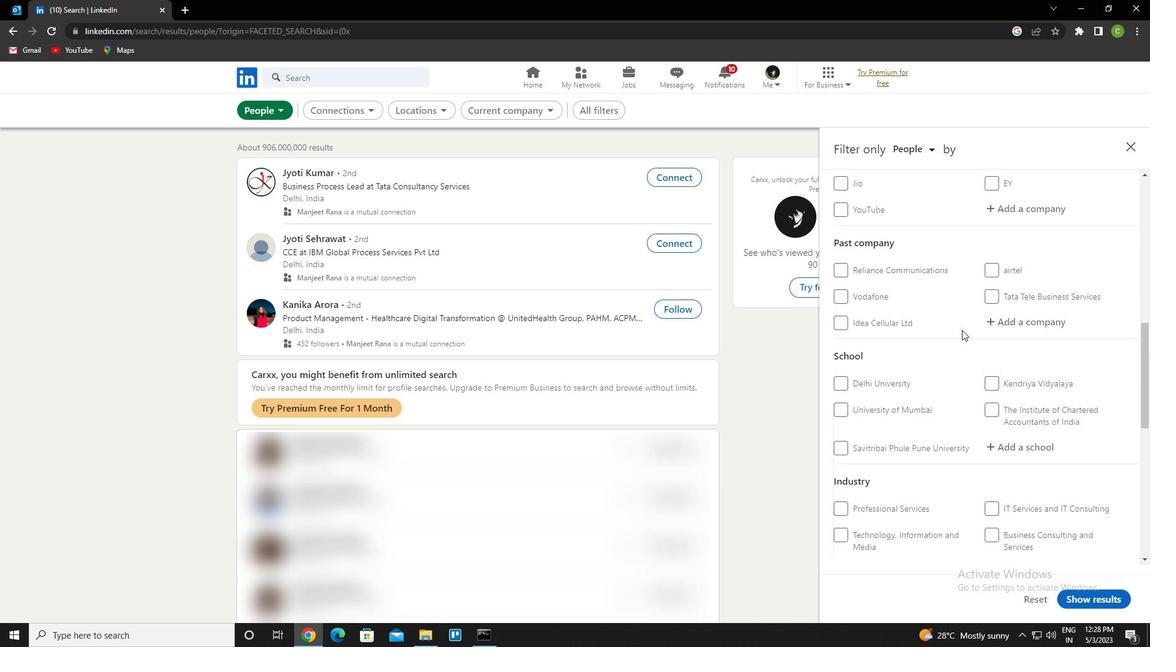
Action: Mouse scrolled (962, 330) with delta (0, 0)
Screenshot: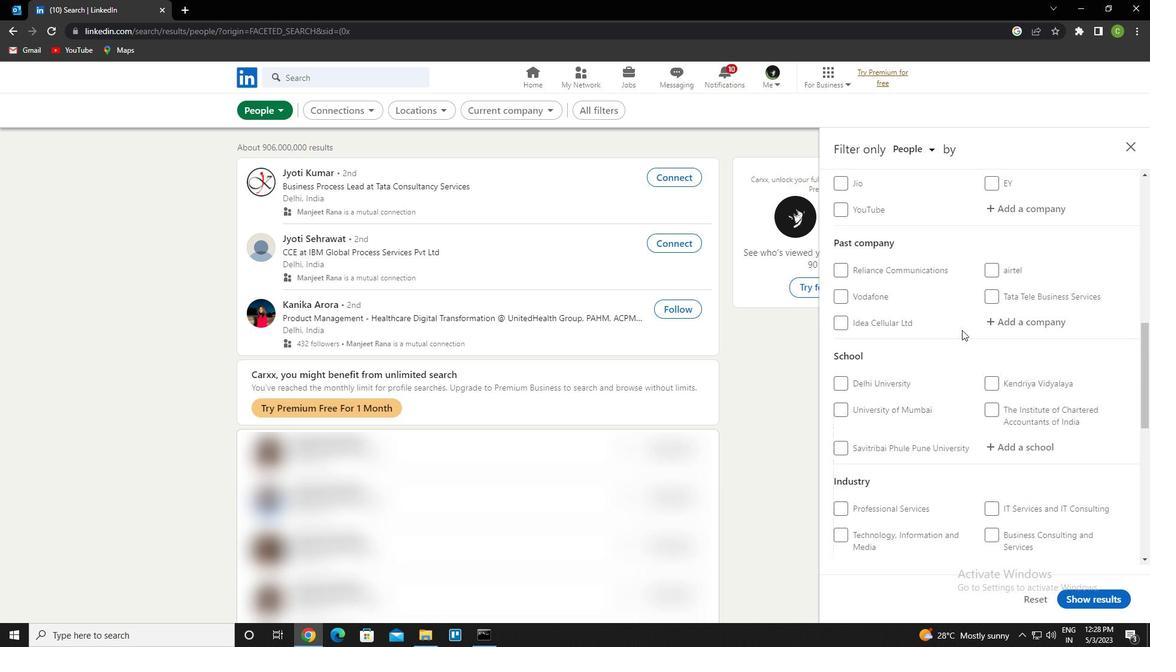 
Action: Mouse scrolled (962, 330) with delta (0, 0)
Screenshot: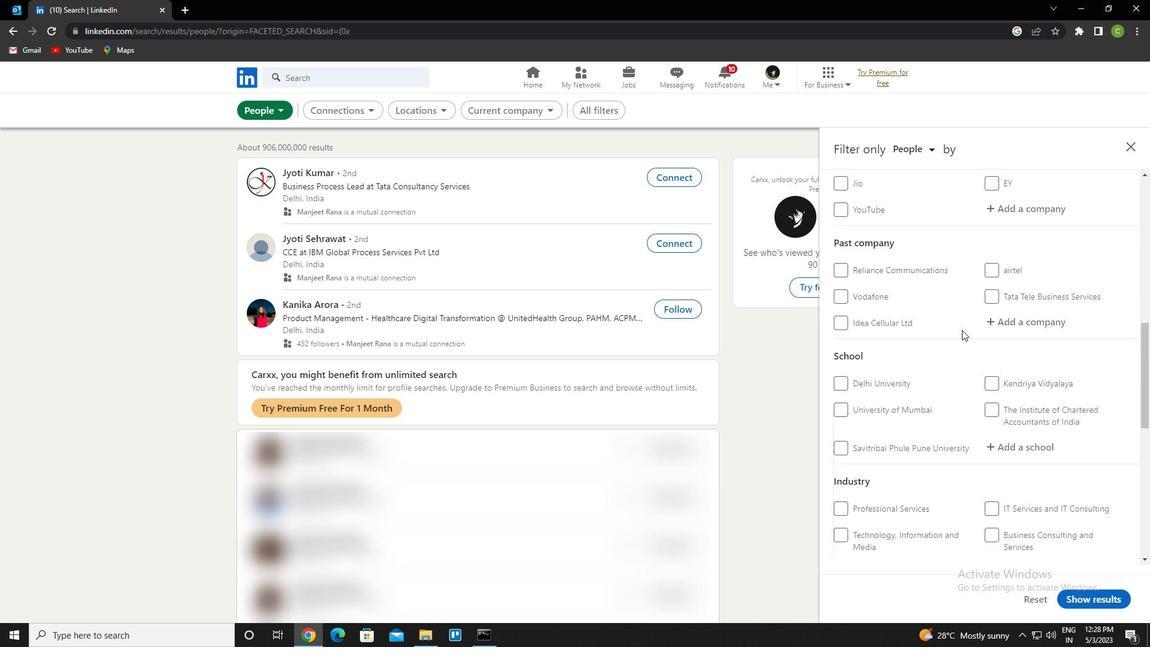 
Action: Mouse moved to (944, 322)
Screenshot: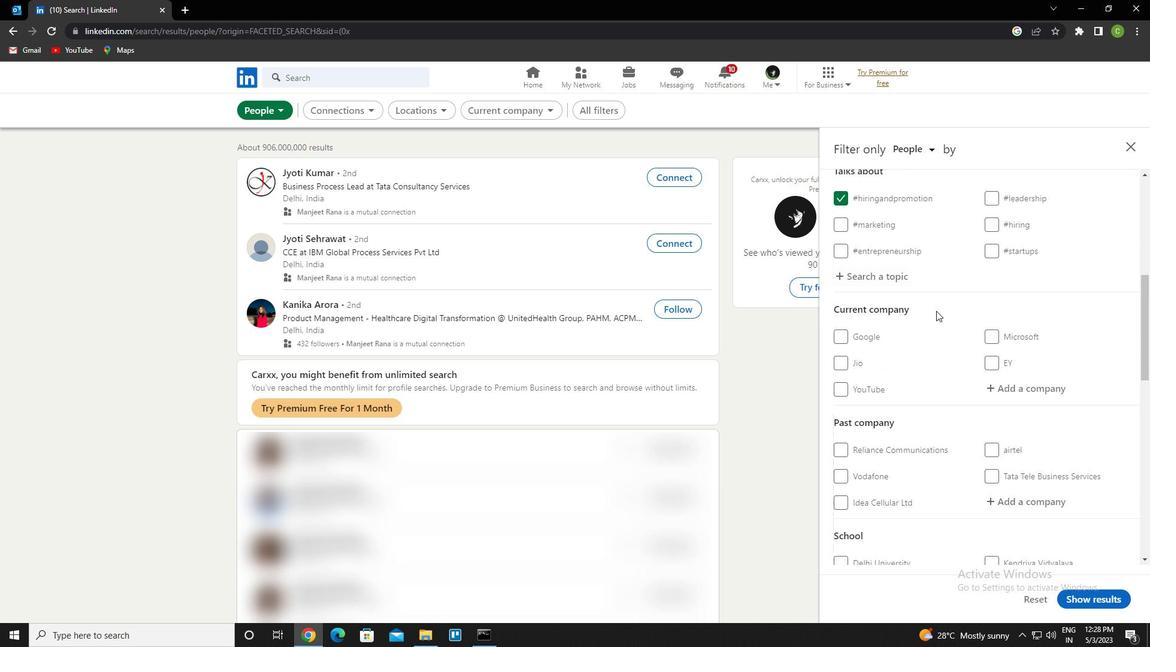 
Action: Mouse scrolled (944, 322) with delta (0, 0)
Screenshot: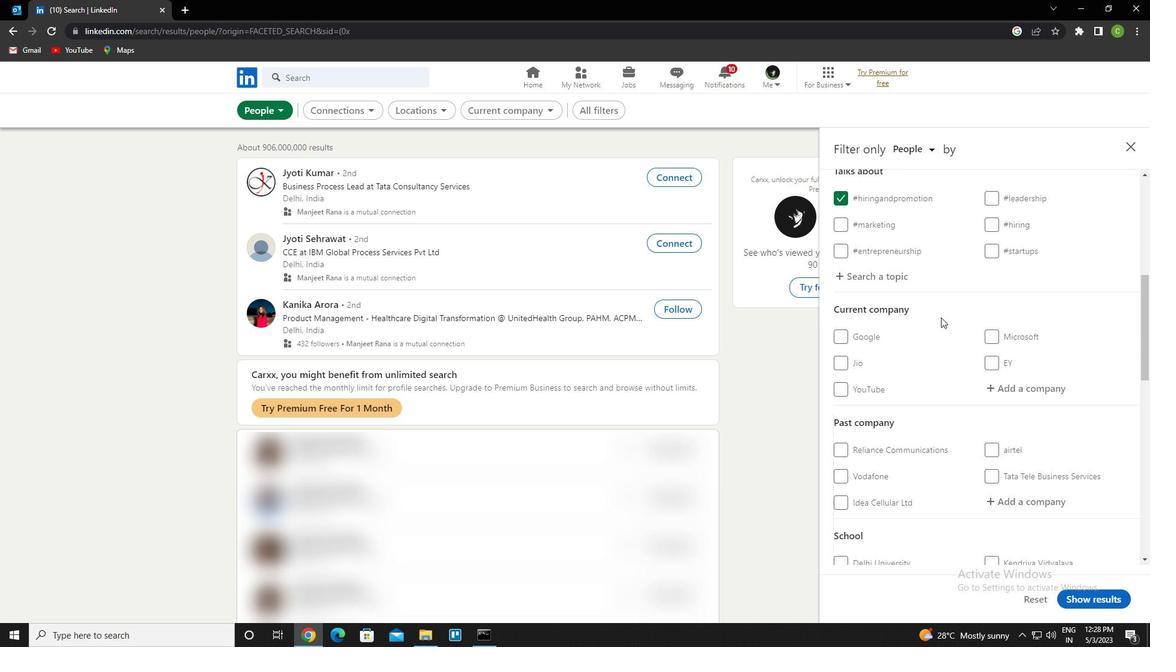 
Action: Mouse moved to (1005, 326)
Screenshot: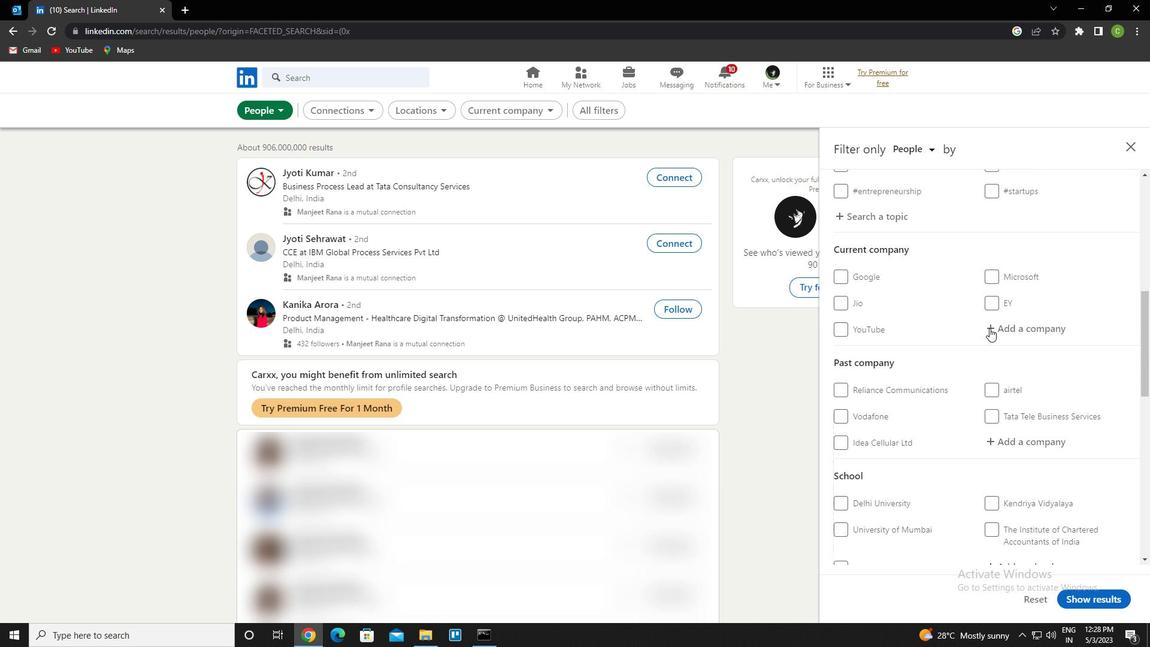 
Action: Mouse pressed left at (1005, 326)
Screenshot: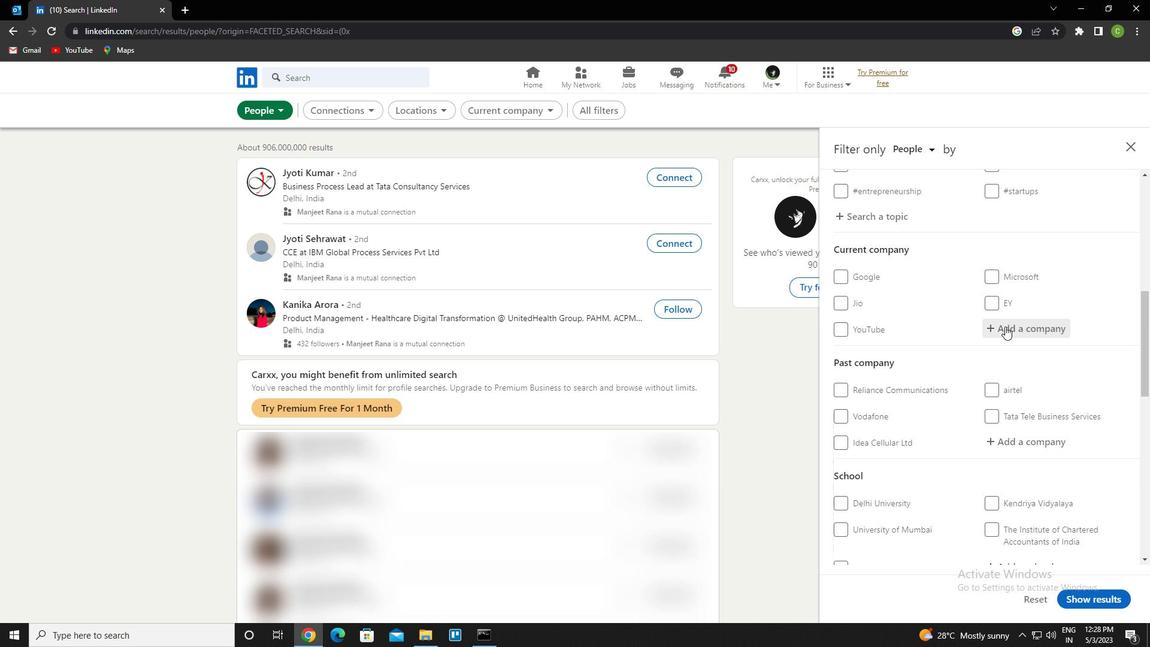 
Action: Key pressed <Key.caps_lock>m<Key.caps_lock>anning<Key.space>global<Key.space><Key.caps_lock>ag<Key.down><Key.enter>
Screenshot: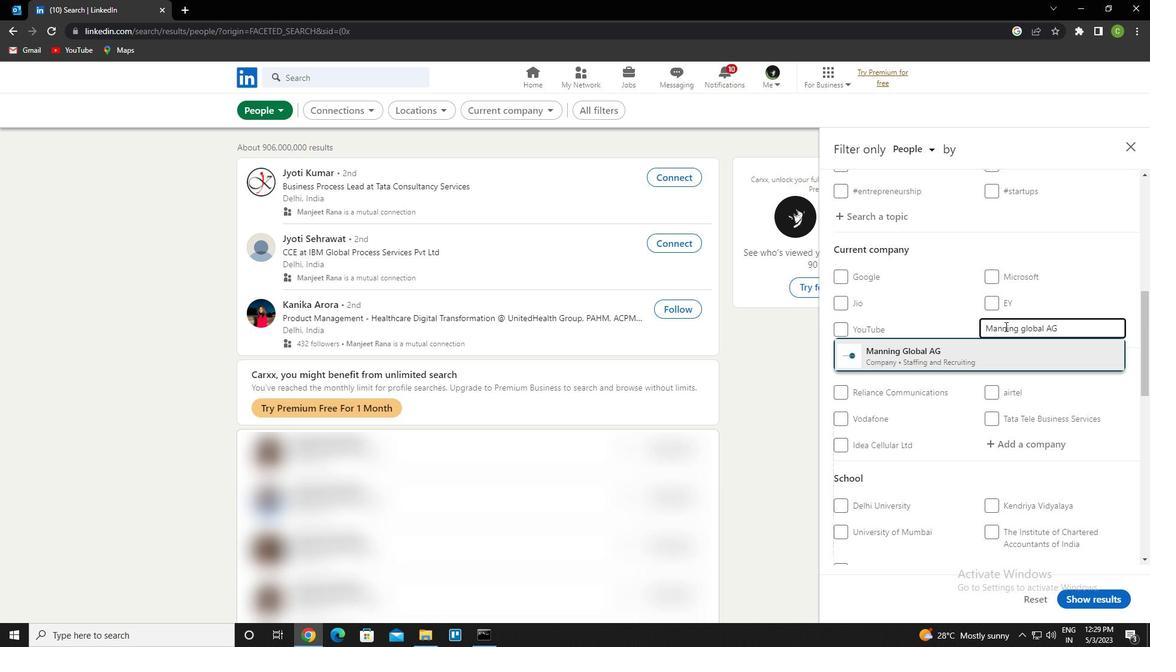 
Action: Mouse scrolled (1005, 325) with delta (0, 0)
Screenshot: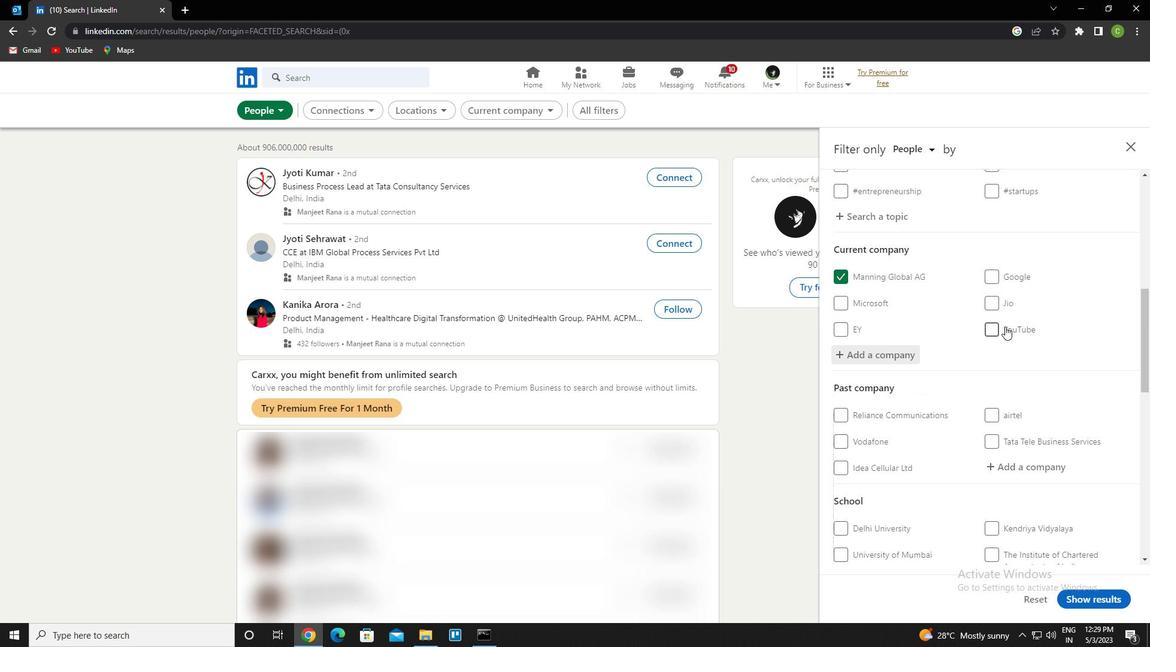 
Action: Mouse moved to (1005, 326)
Screenshot: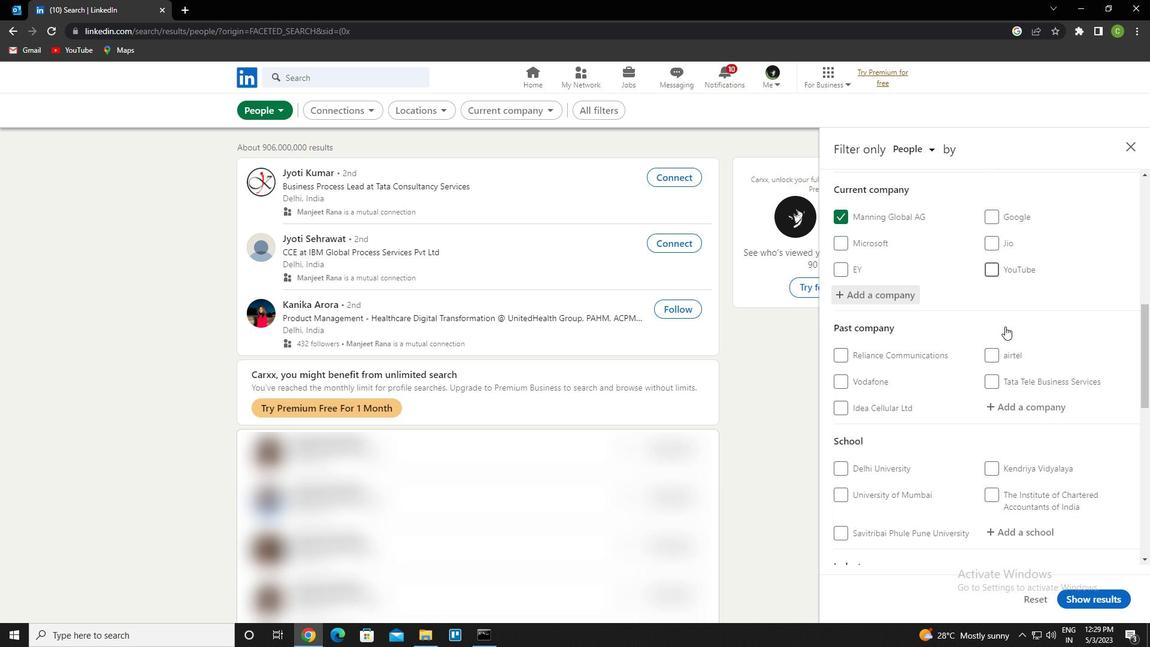
Action: Mouse scrolled (1005, 325) with delta (0, 0)
Screenshot: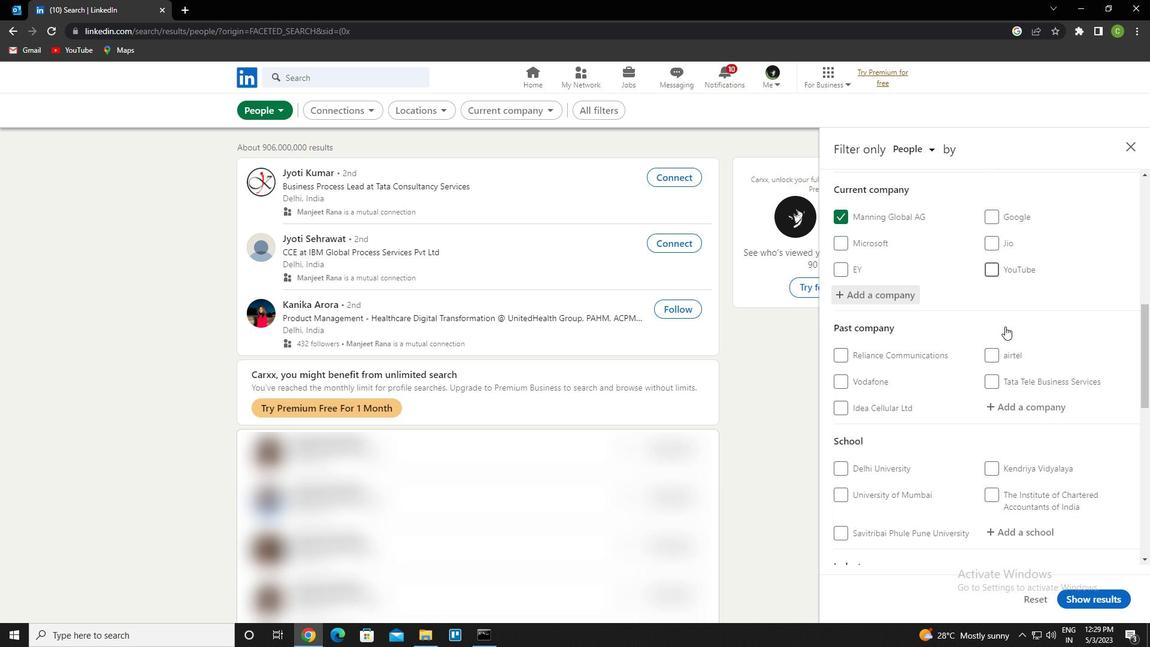 
Action: Mouse moved to (1003, 327)
Screenshot: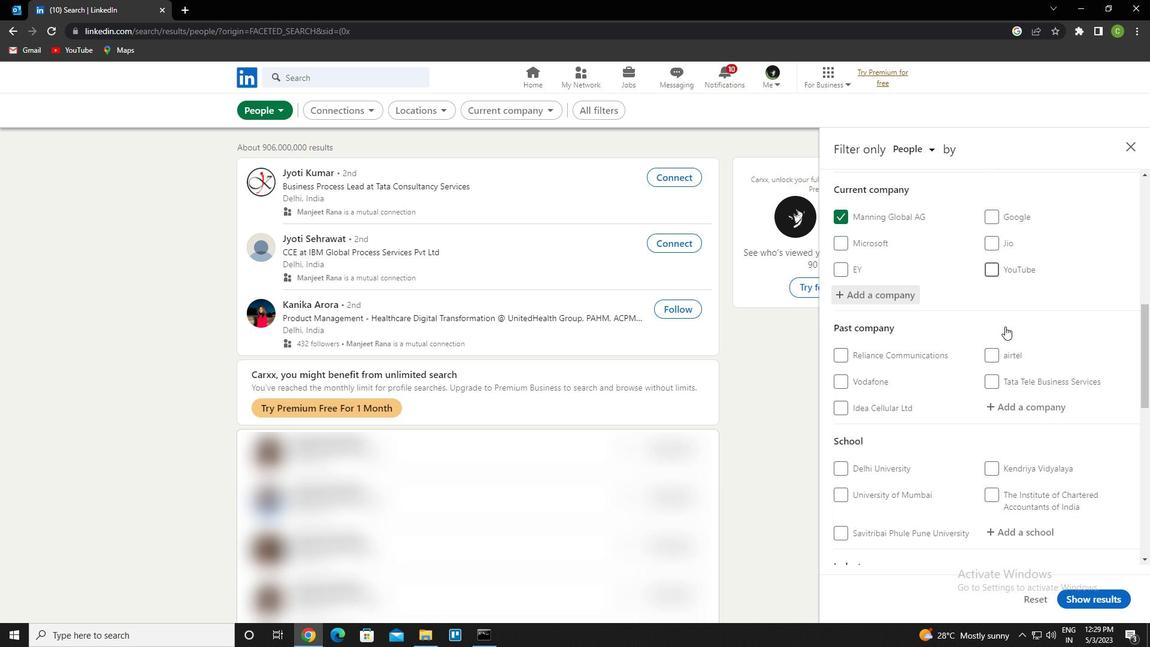 
Action: Mouse scrolled (1003, 326) with delta (0, 0)
Screenshot: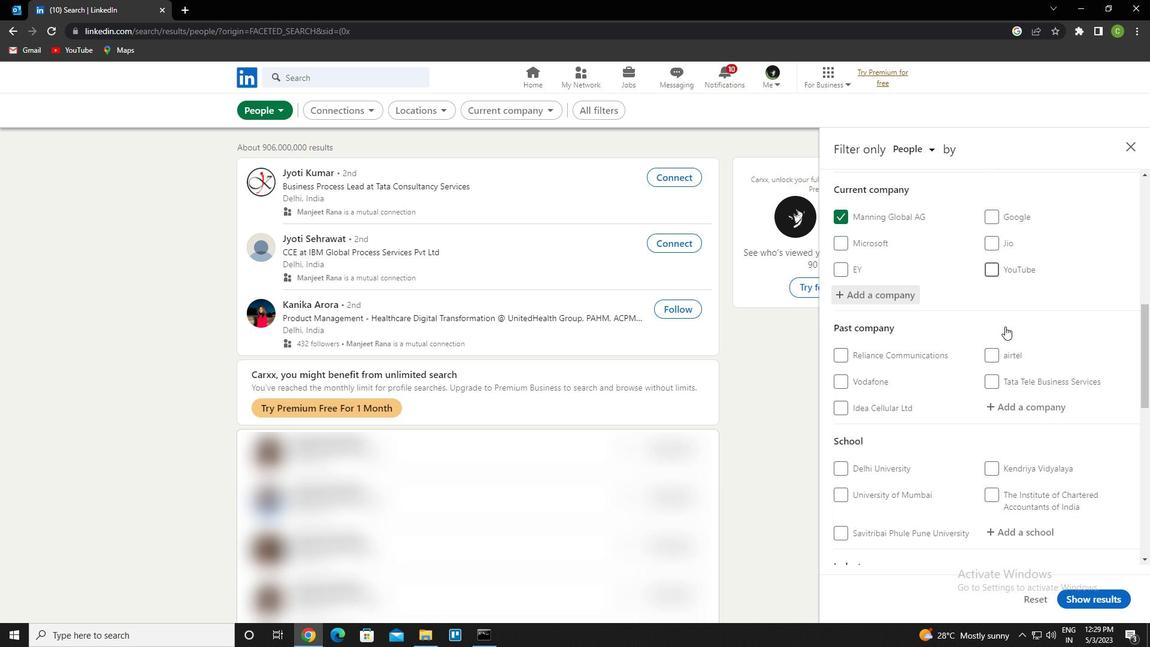 
Action: Mouse scrolled (1003, 326) with delta (0, 0)
Screenshot: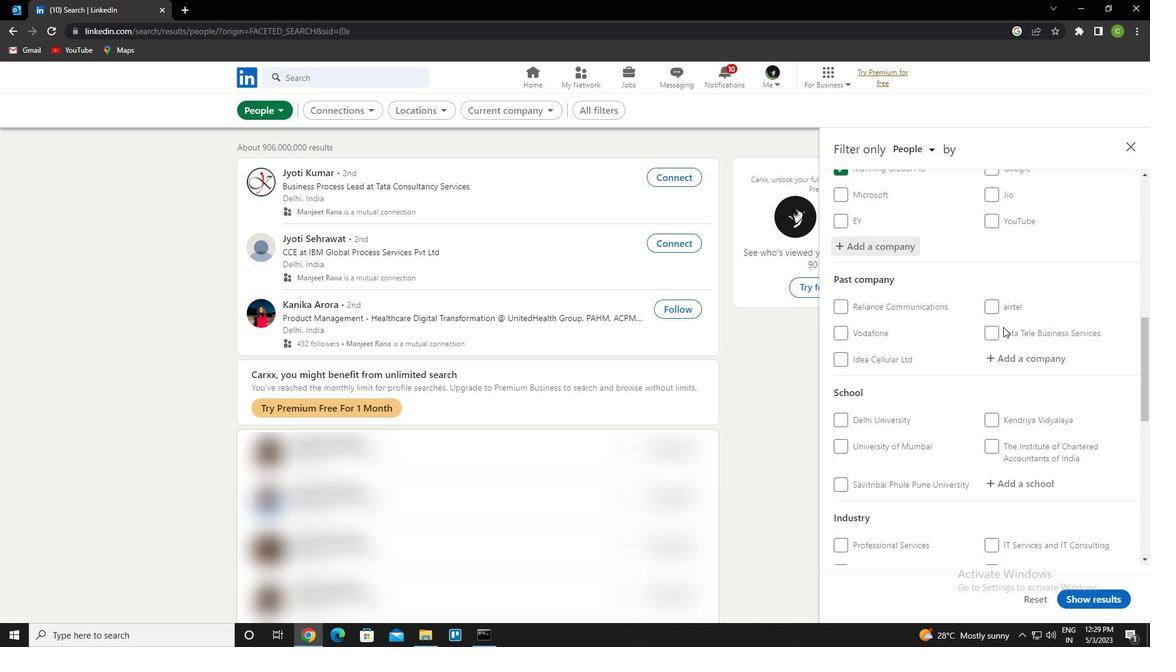
Action: Mouse moved to (1019, 352)
Screenshot: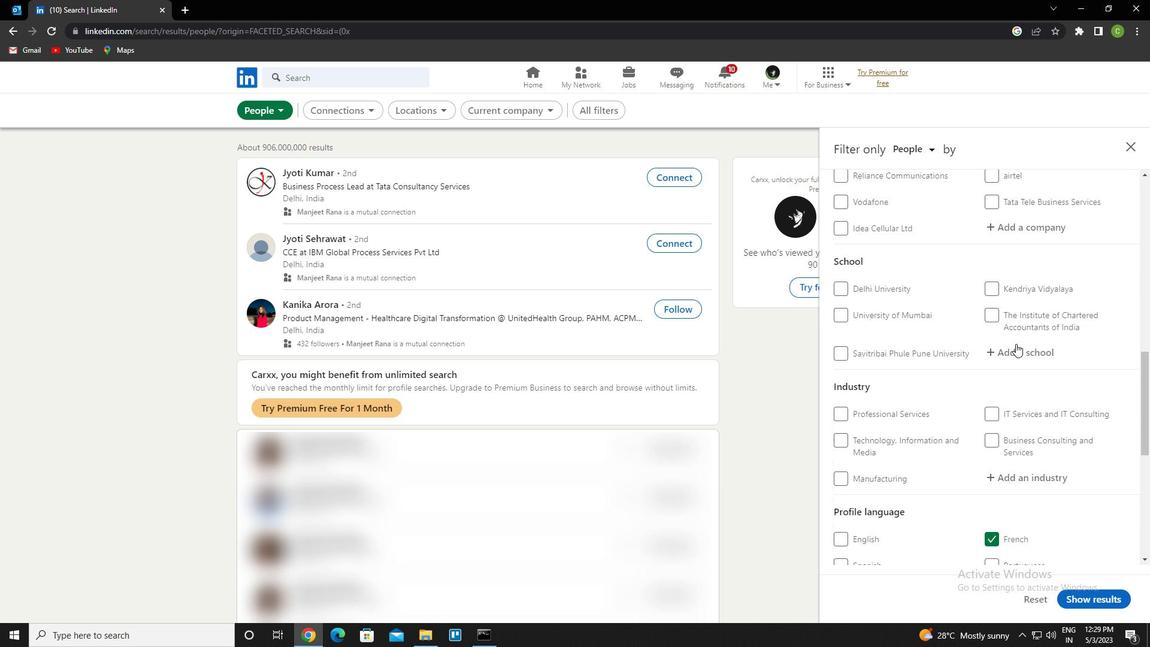 
Action: Mouse pressed left at (1019, 352)
Screenshot: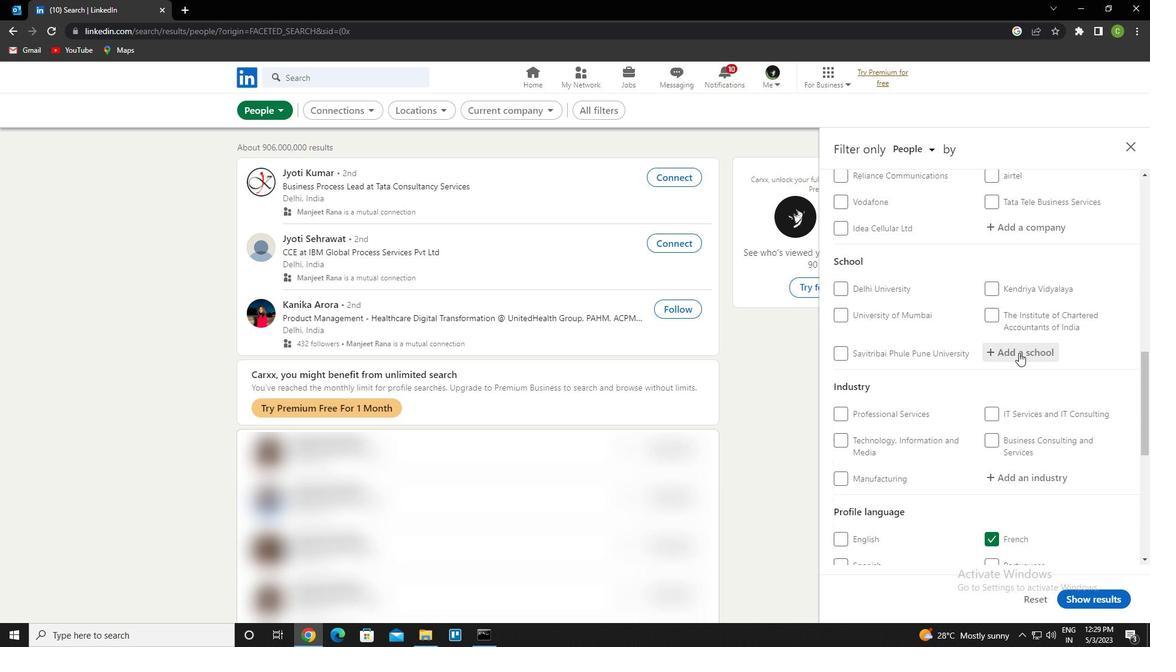 
Action: Key pressed <Key.caps_lock><Key.caps_lock>a<Key.caps_lock>ll<Key.space>india<Key.space>institute<Key.space>of<Key.space>medical<Key.space>science<Key.down><Key.enter>
Screenshot: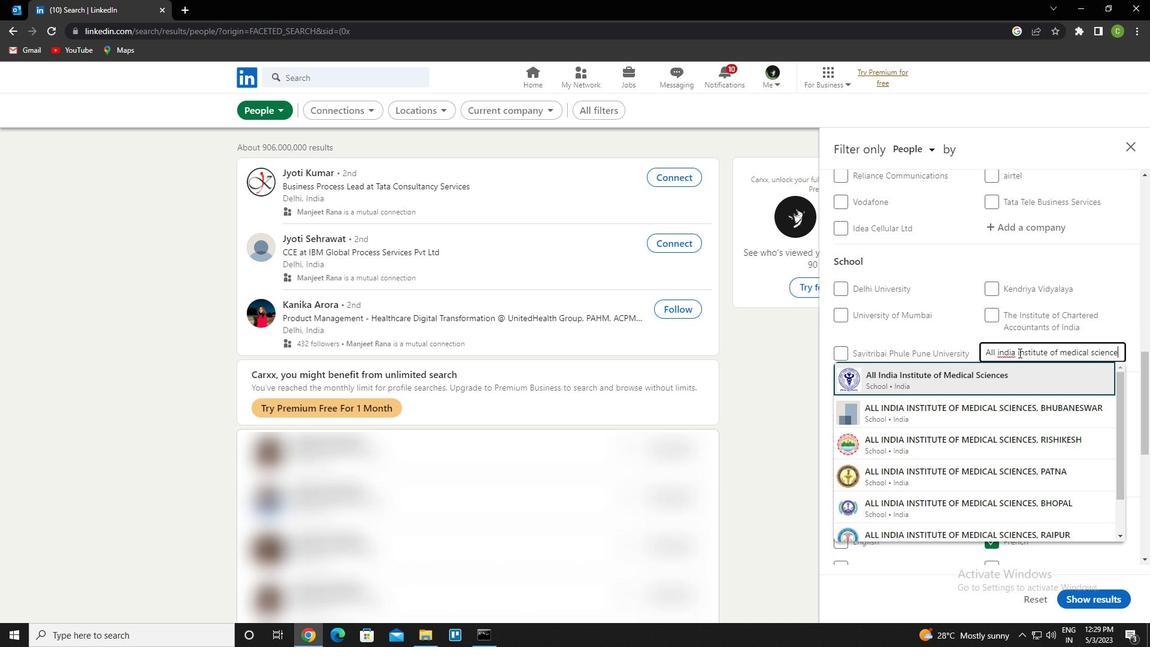 
Action: Mouse scrolled (1019, 352) with delta (0, 0)
Screenshot: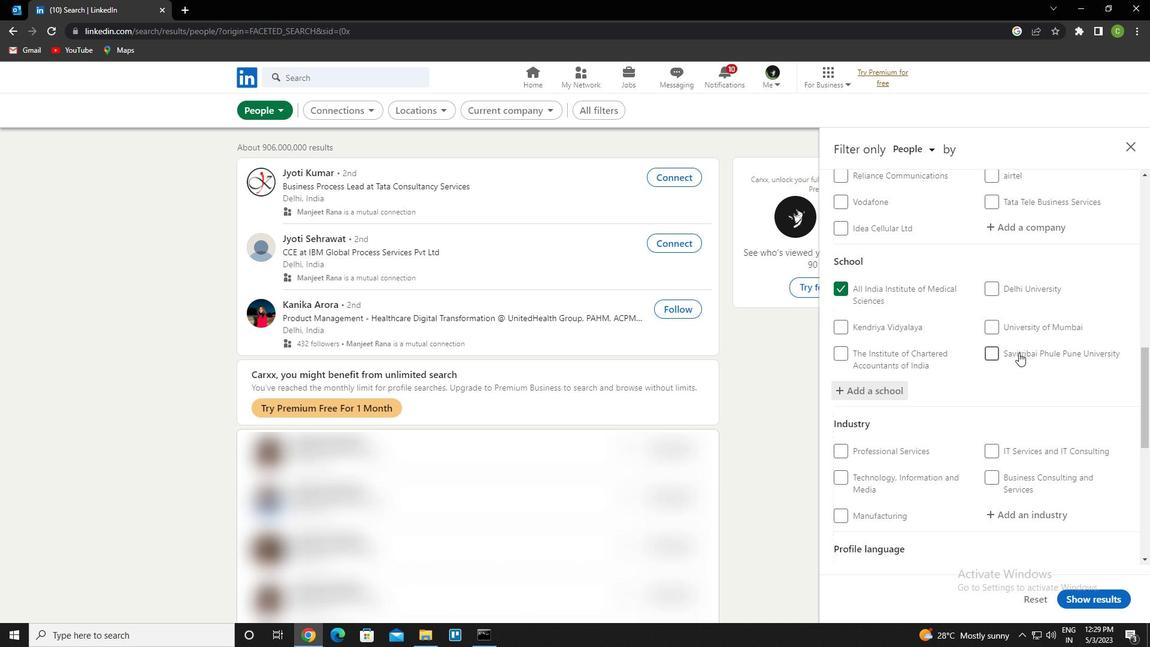 
Action: Mouse scrolled (1019, 352) with delta (0, 0)
Screenshot: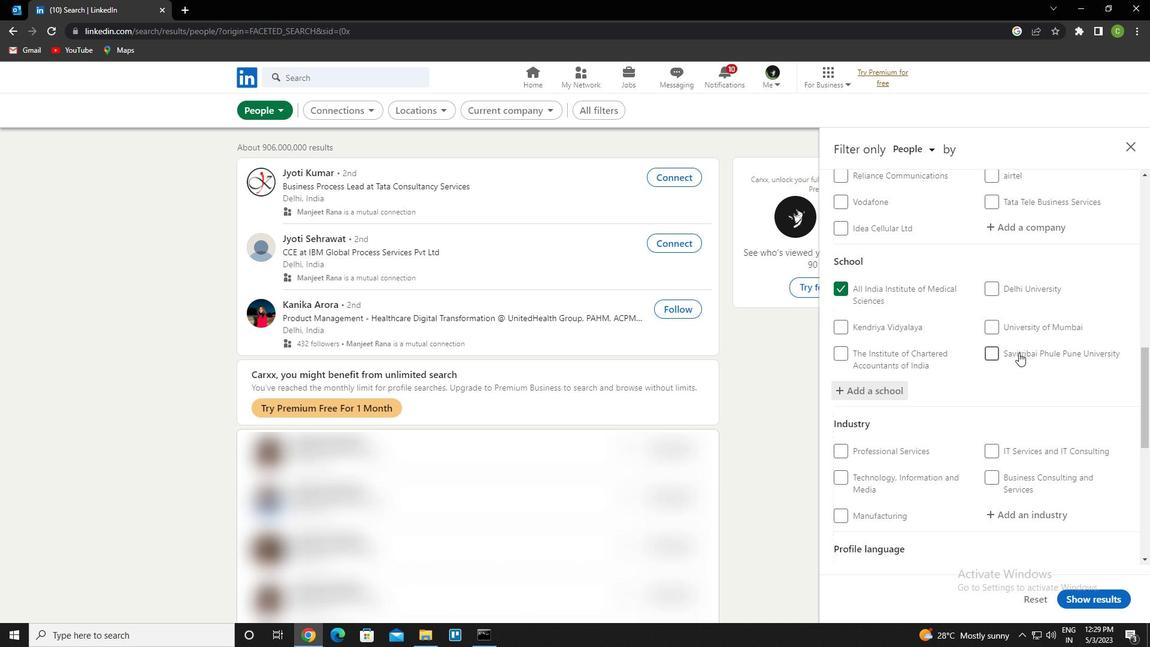 
Action: Mouse scrolled (1019, 352) with delta (0, 0)
Screenshot: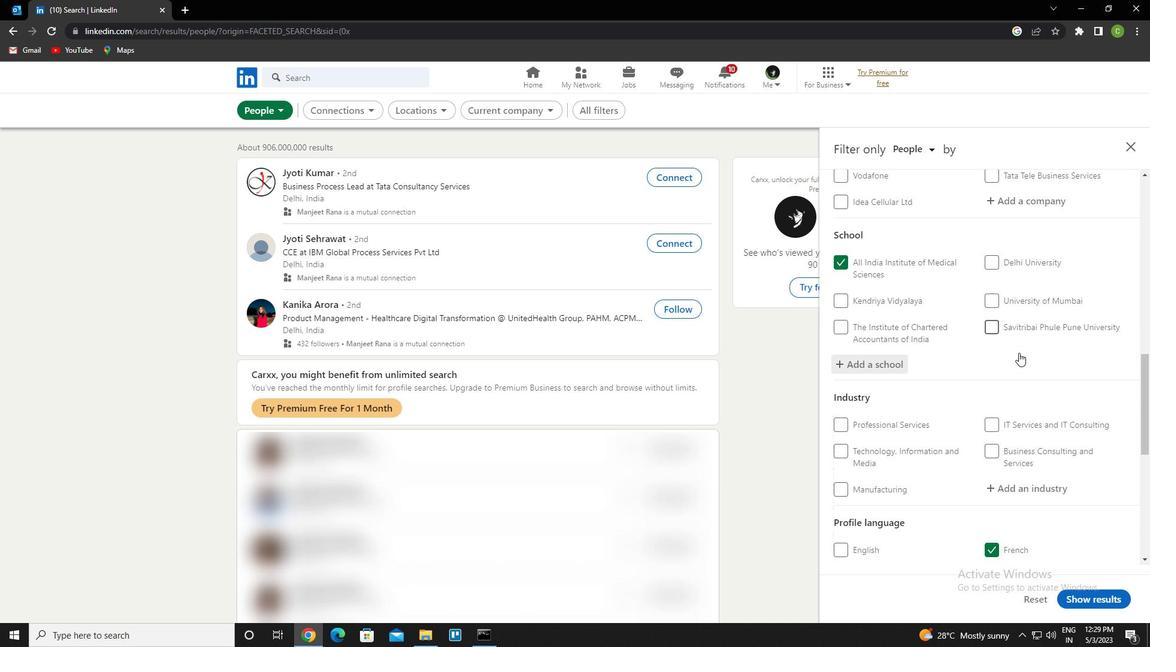 
Action: Mouse moved to (1038, 339)
Screenshot: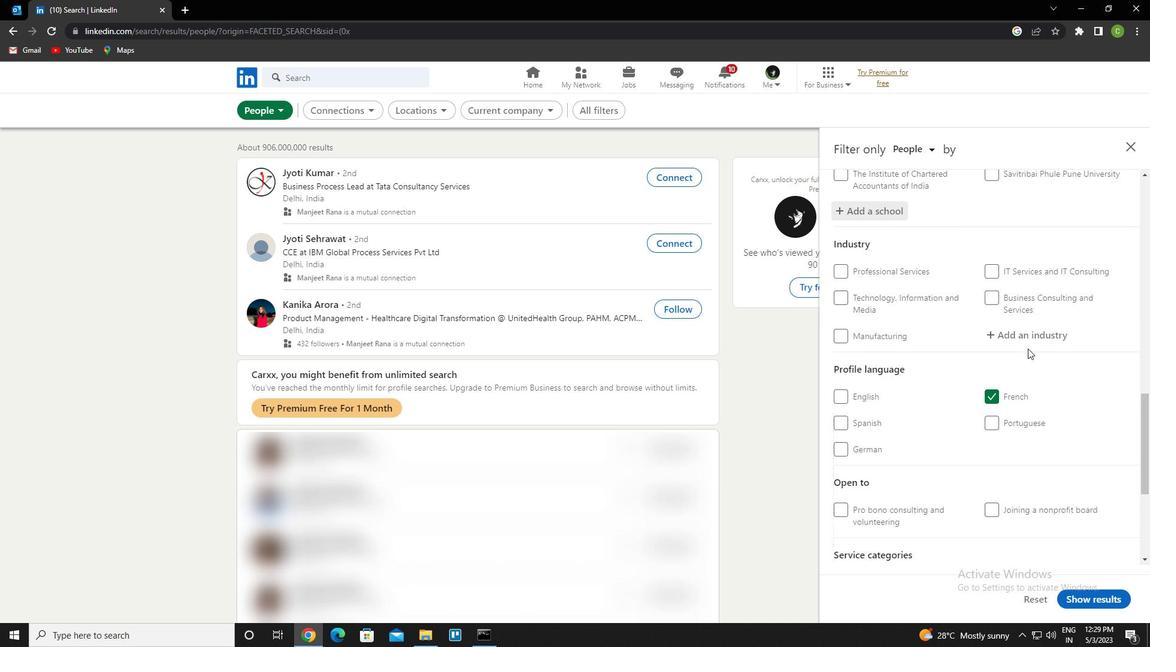 
Action: Mouse pressed left at (1038, 339)
Screenshot: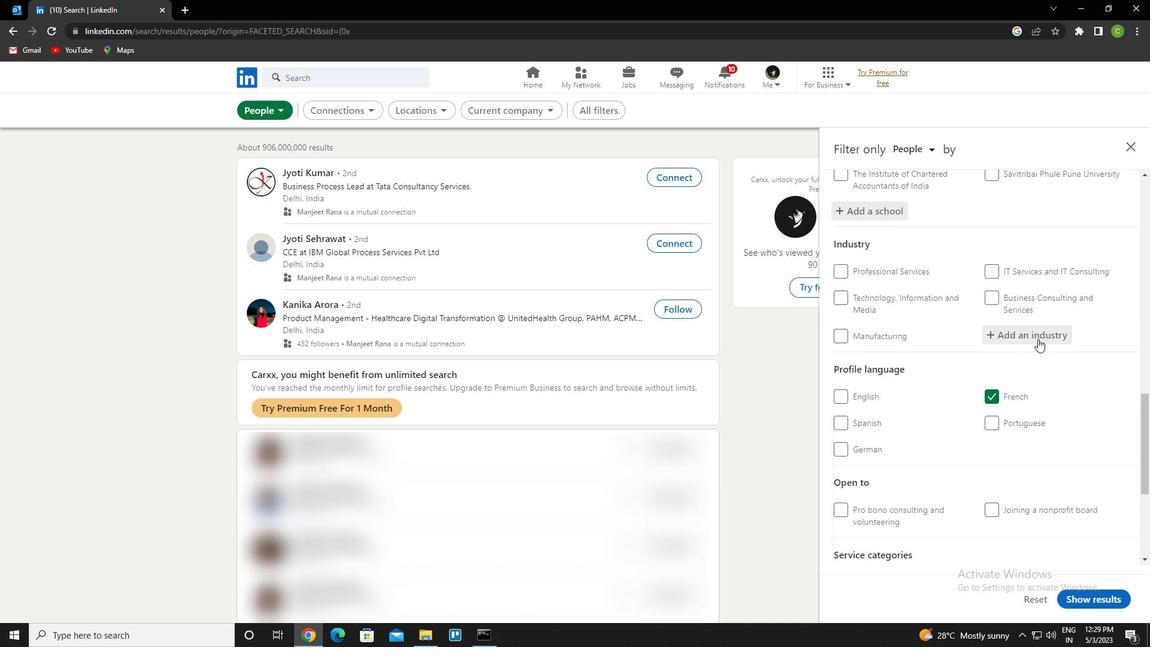 
Action: Key pressed <Key.caps_lock>w<Key.caps_lock>aste<Key.space>treatment<Key.down><Key.enter>
Screenshot: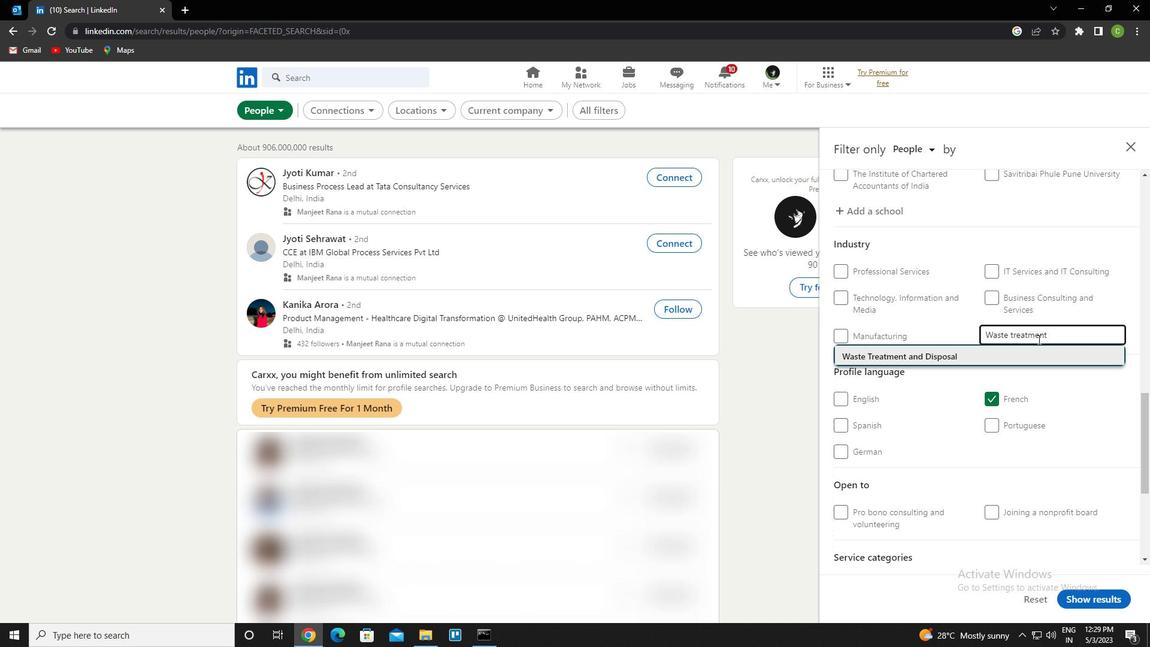 
Action: Mouse scrolled (1038, 338) with delta (0, 0)
Screenshot: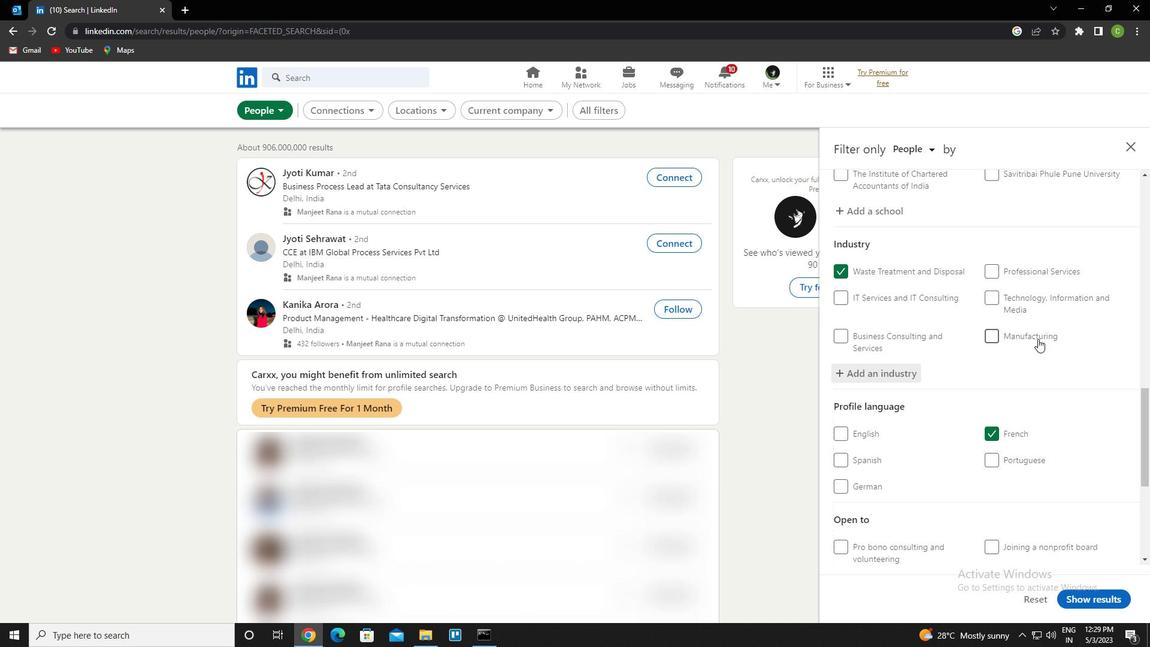 
Action: Mouse scrolled (1038, 338) with delta (0, 0)
Screenshot: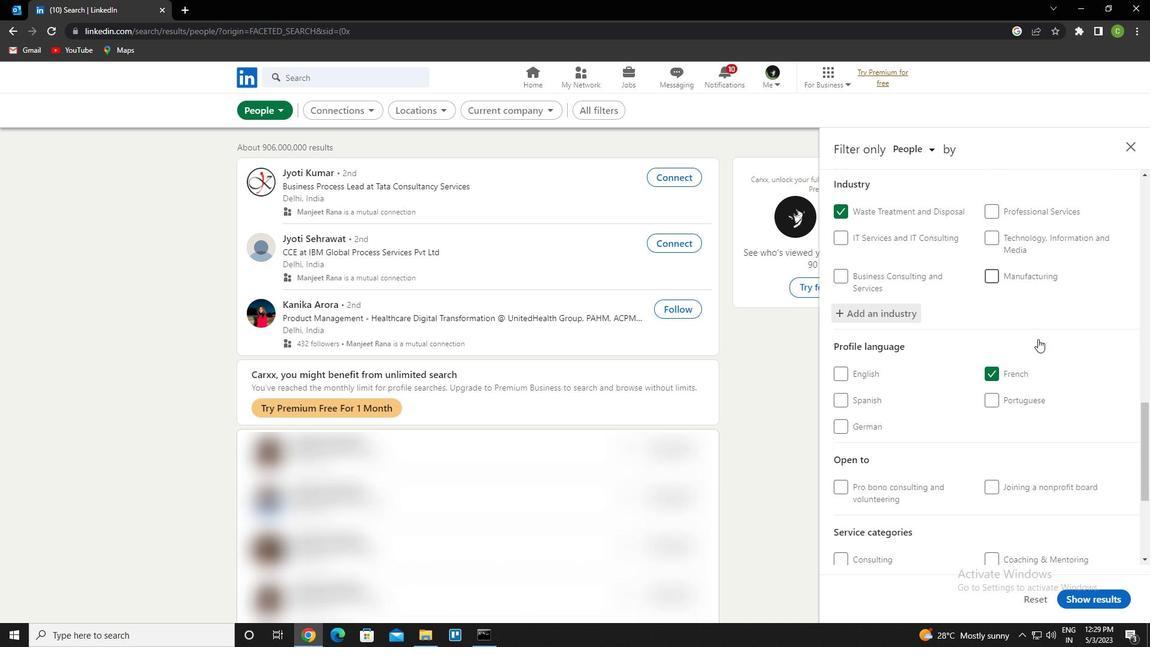 
Action: Mouse scrolled (1038, 338) with delta (0, 0)
Screenshot: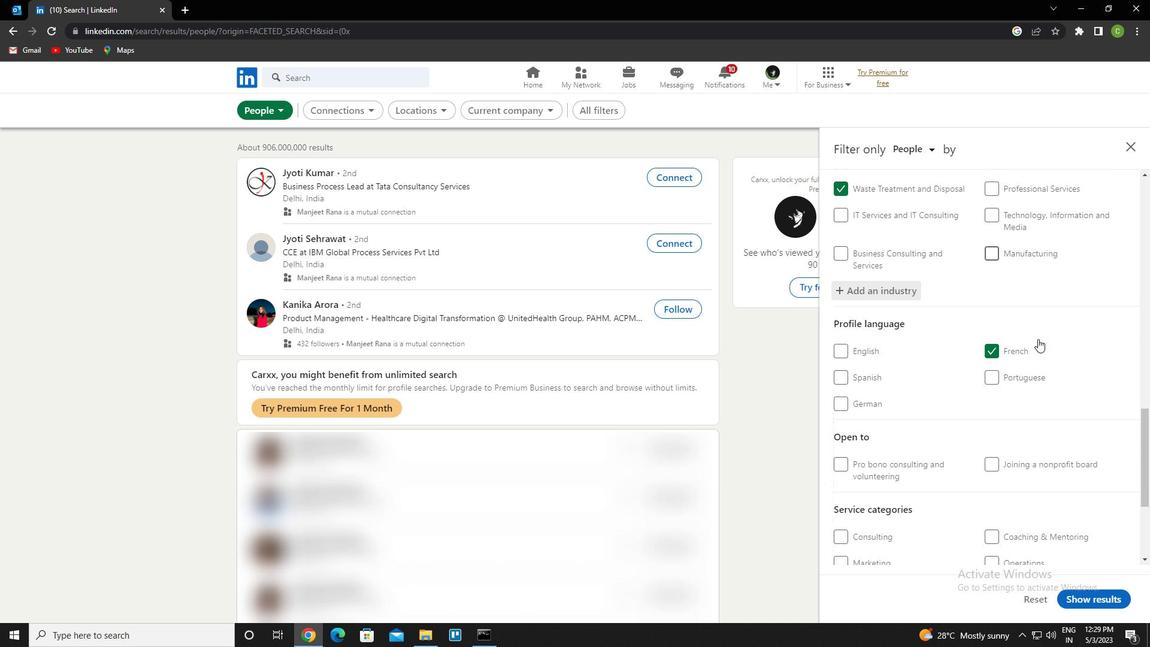 
Action: Mouse scrolled (1038, 338) with delta (0, 0)
Screenshot: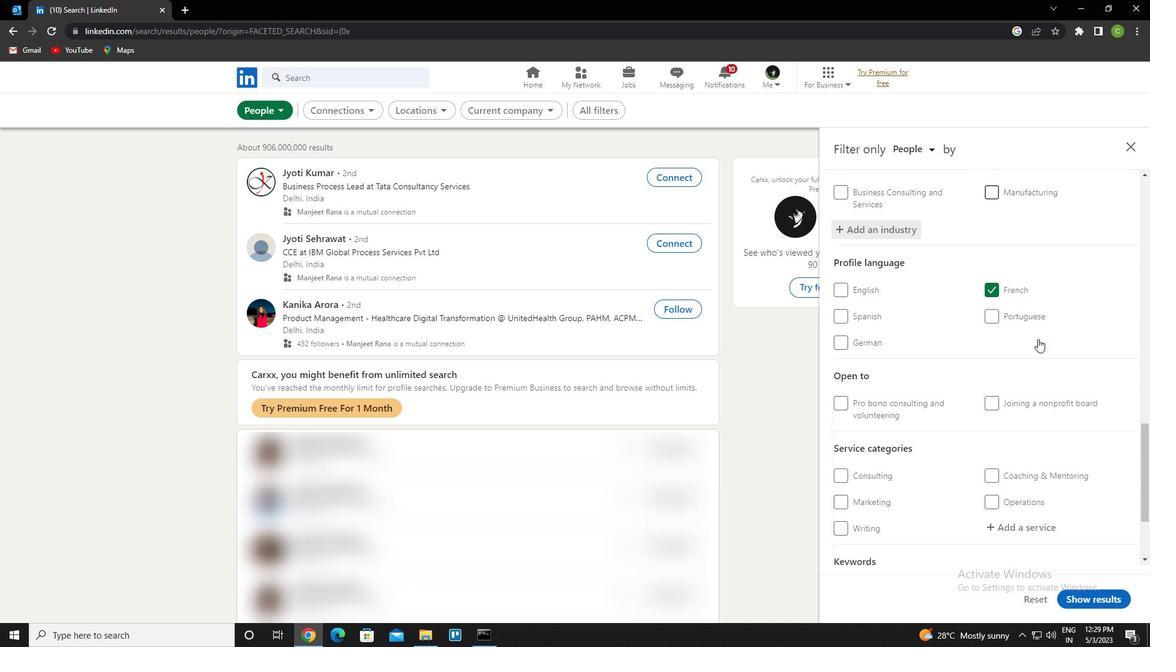 
Action: Mouse scrolled (1038, 338) with delta (0, 0)
Screenshot: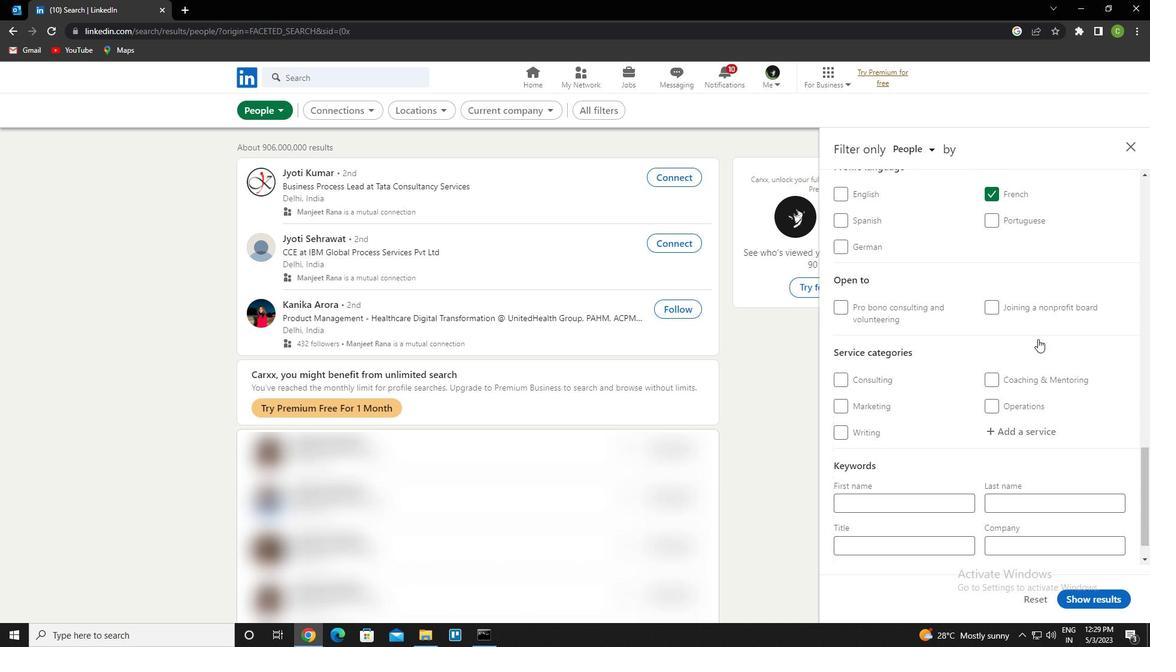 
Action: Mouse scrolled (1038, 338) with delta (0, 0)
Screenshot: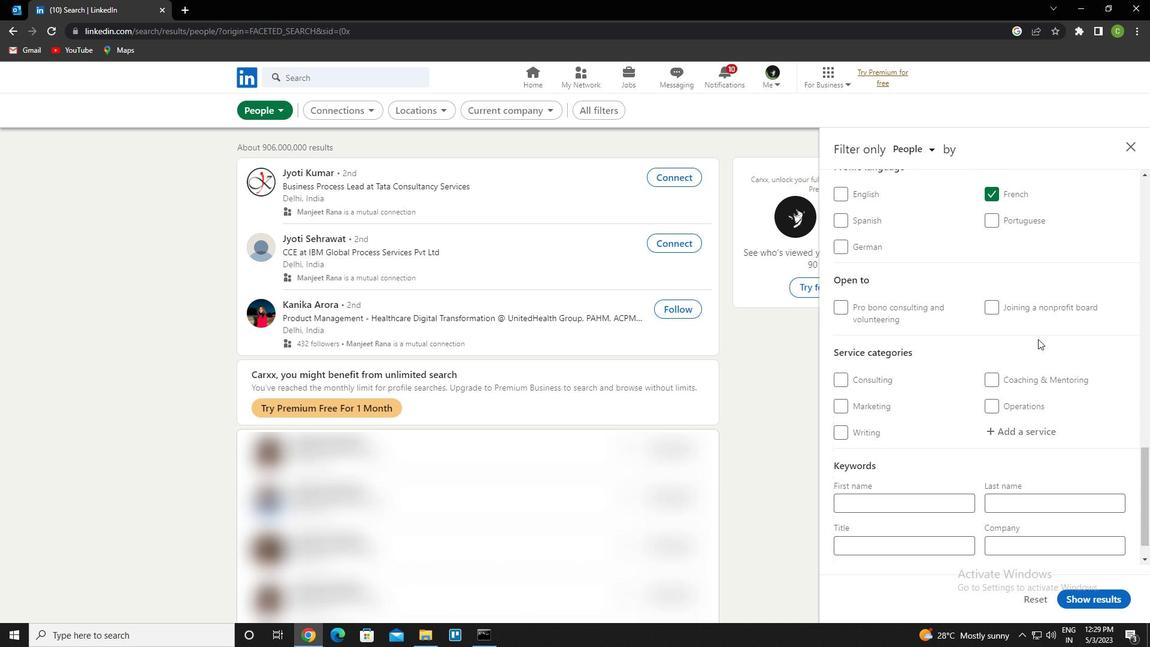 
Action: Mouse moved to (1013, 400)
Screenshot: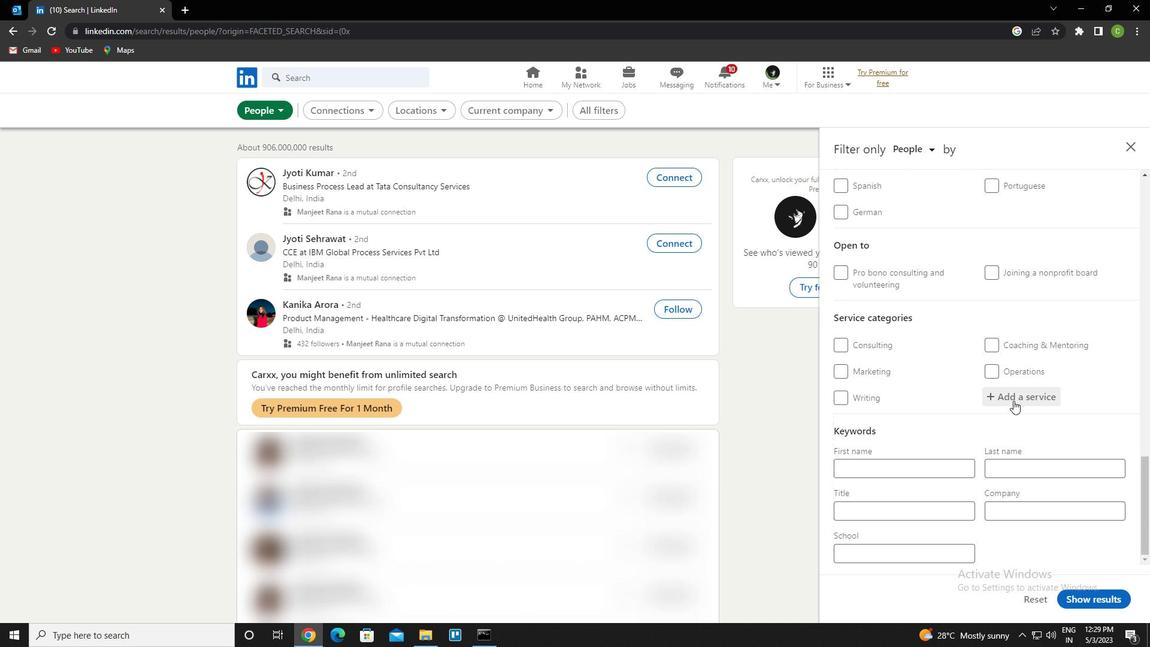 
Action: Mouse pressed left at (1013, 400)
Screenshot: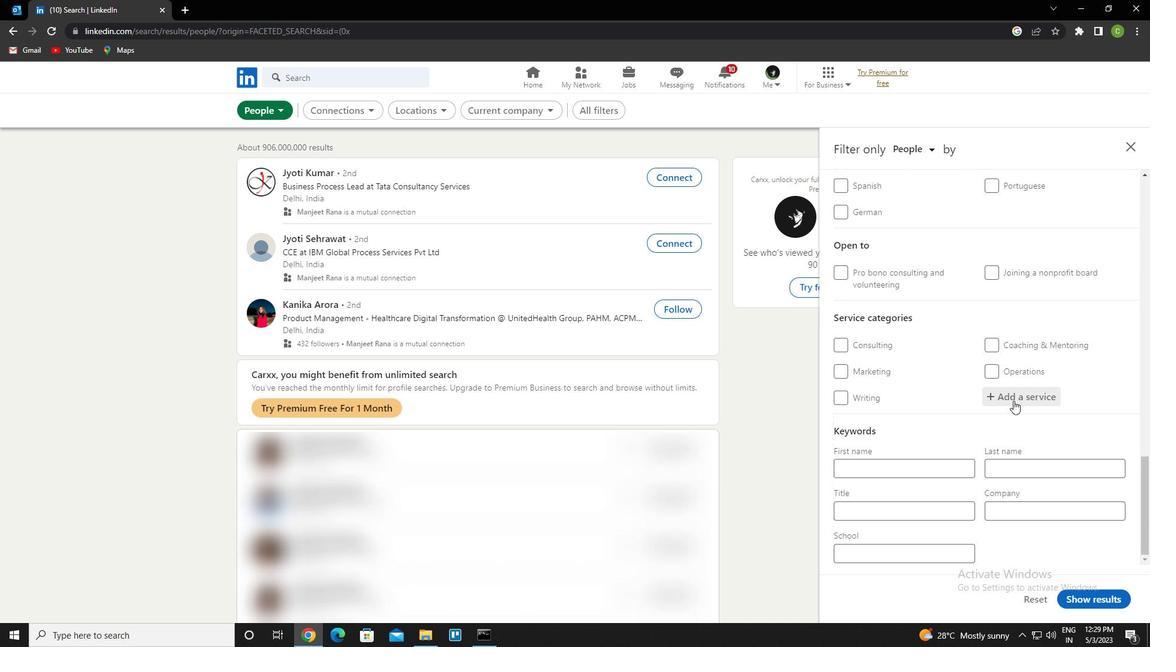 
Action: Key pressed <Key.caps_lock>t<Key.caps_lock>rade<Key.space>shows<Key.down><Key.enter>
Screenshot: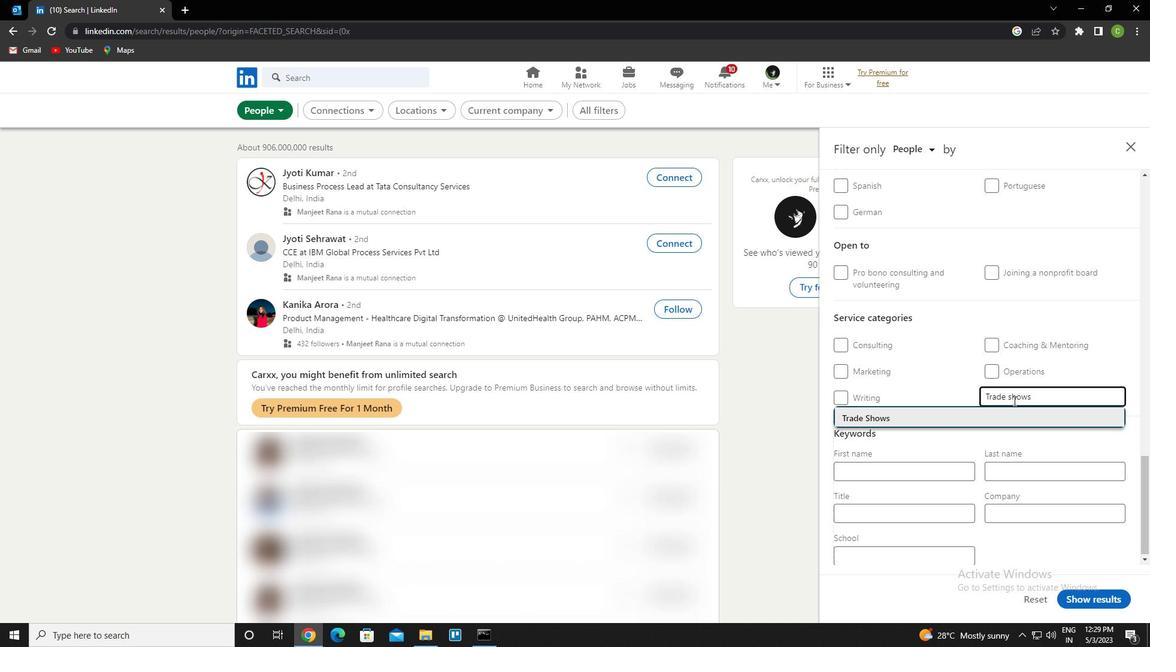 
Action: Mouse scrolled (1013, 400) with delta (0, 0)
Screenshot: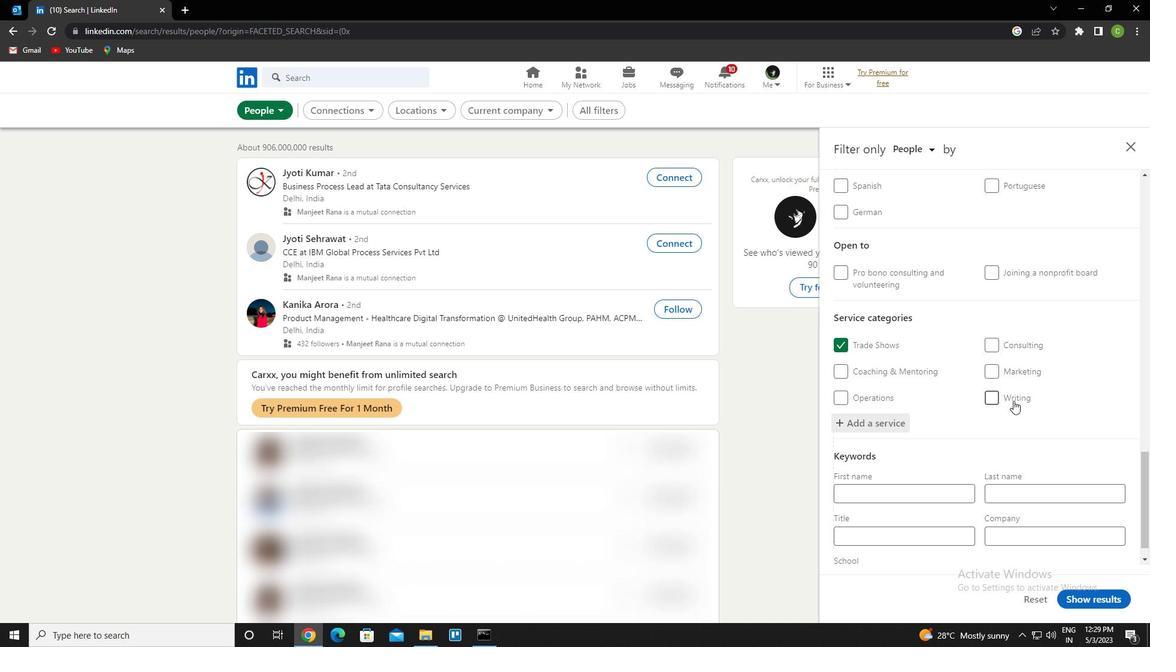 
Action: Mouse scrolled (1013, 400) with delta (0, 0)
Screenshot: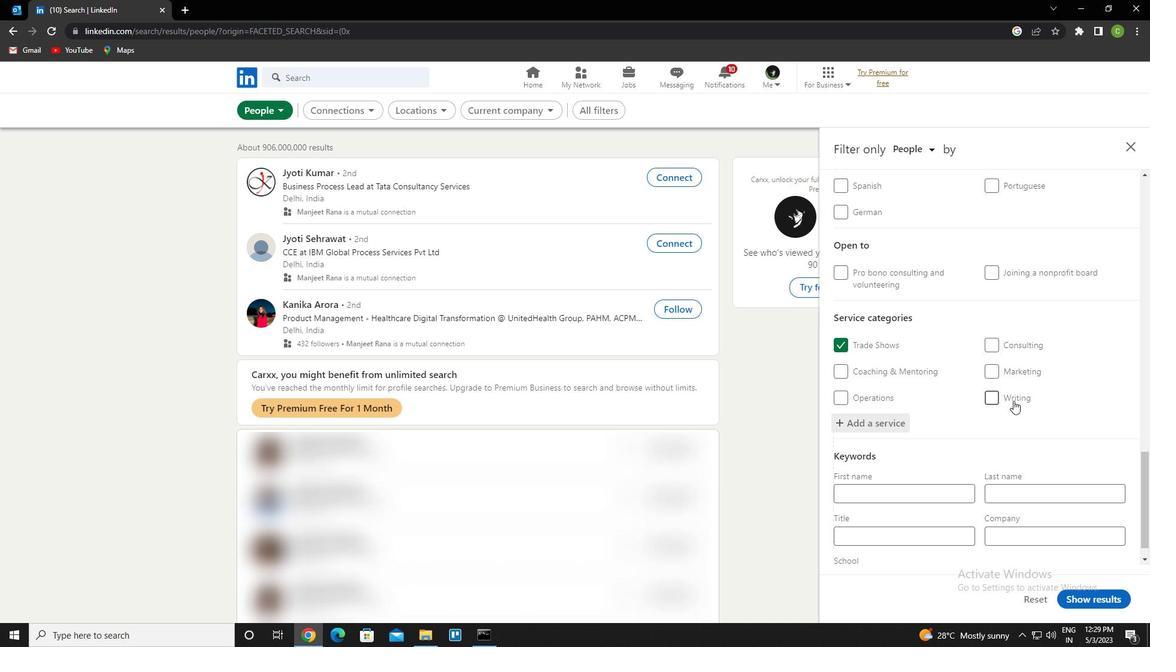 
Action: Mouse scrolled (1013, 400) with delta (0, 0)
Screenshot: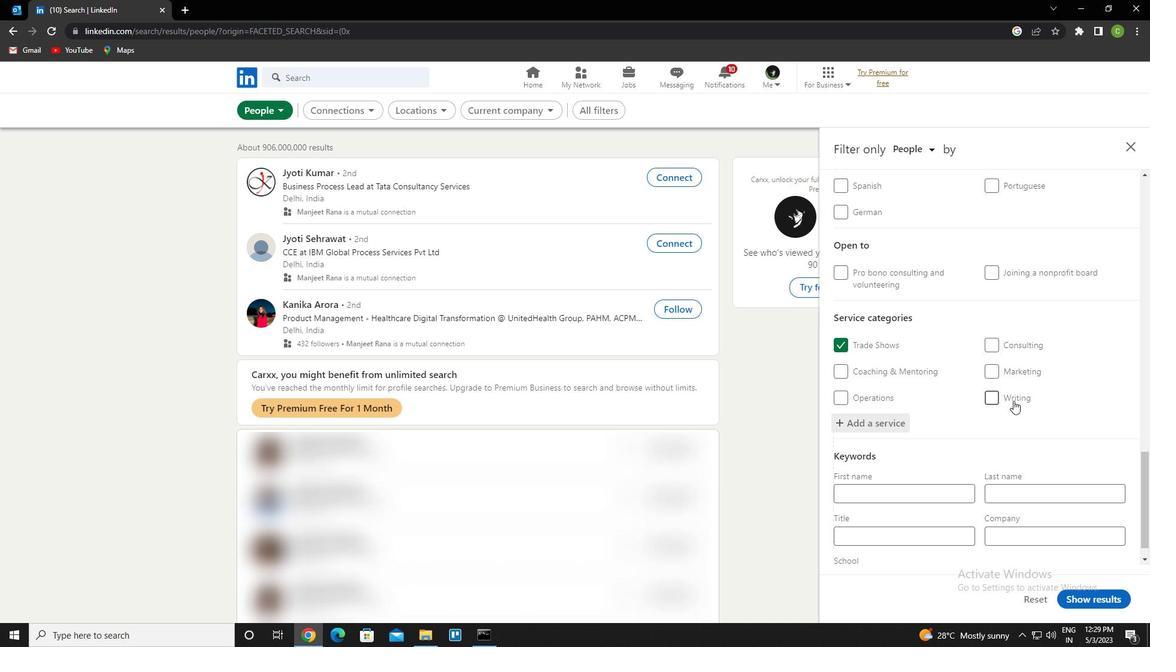 
Action: Mouse scrolled (1013, 400) with delta (0, 0)
Screenshot: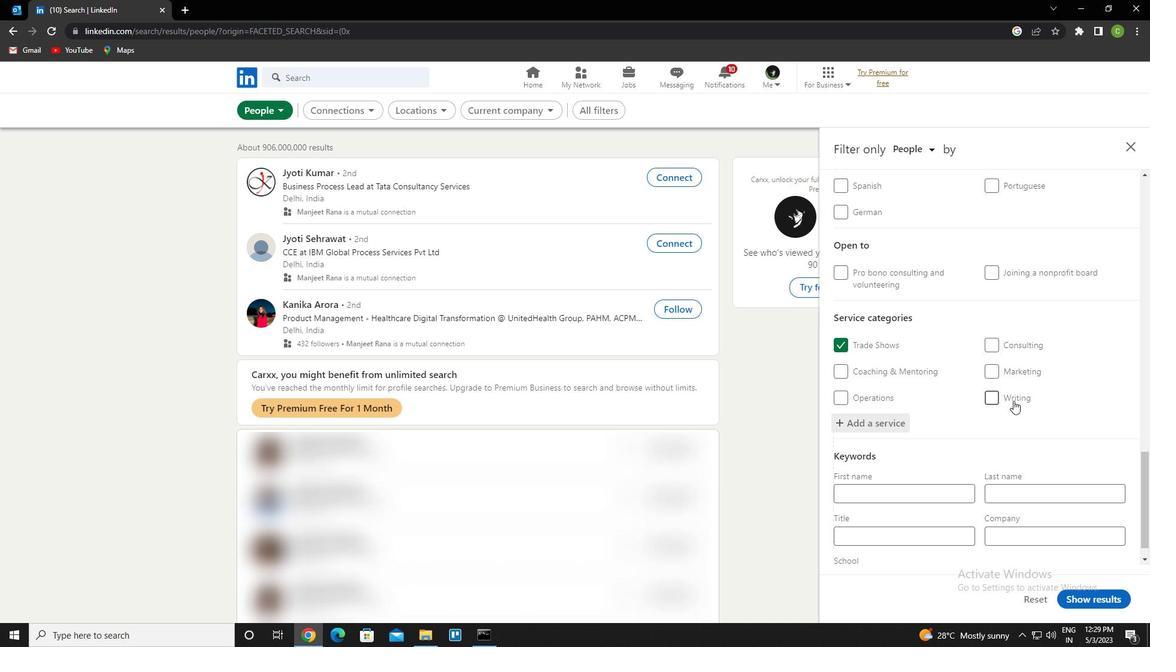 
Action: Mouse moved to (908, 512)
Screenshot: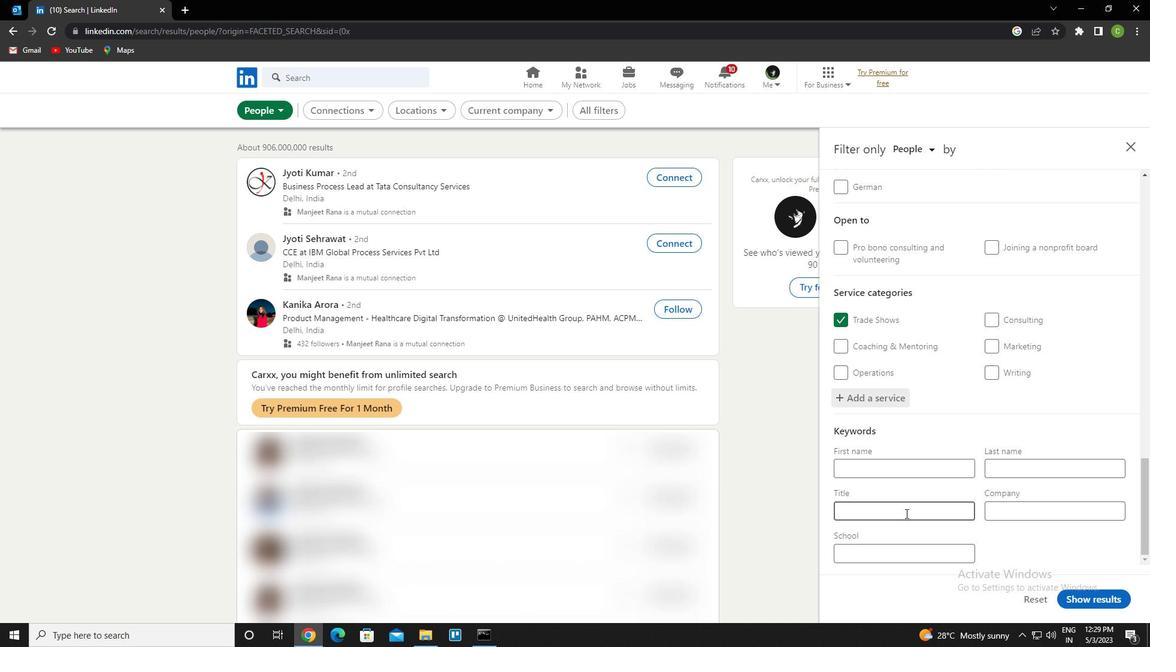 
Action: Mouse pressed left at (908, 512)
Screenshot: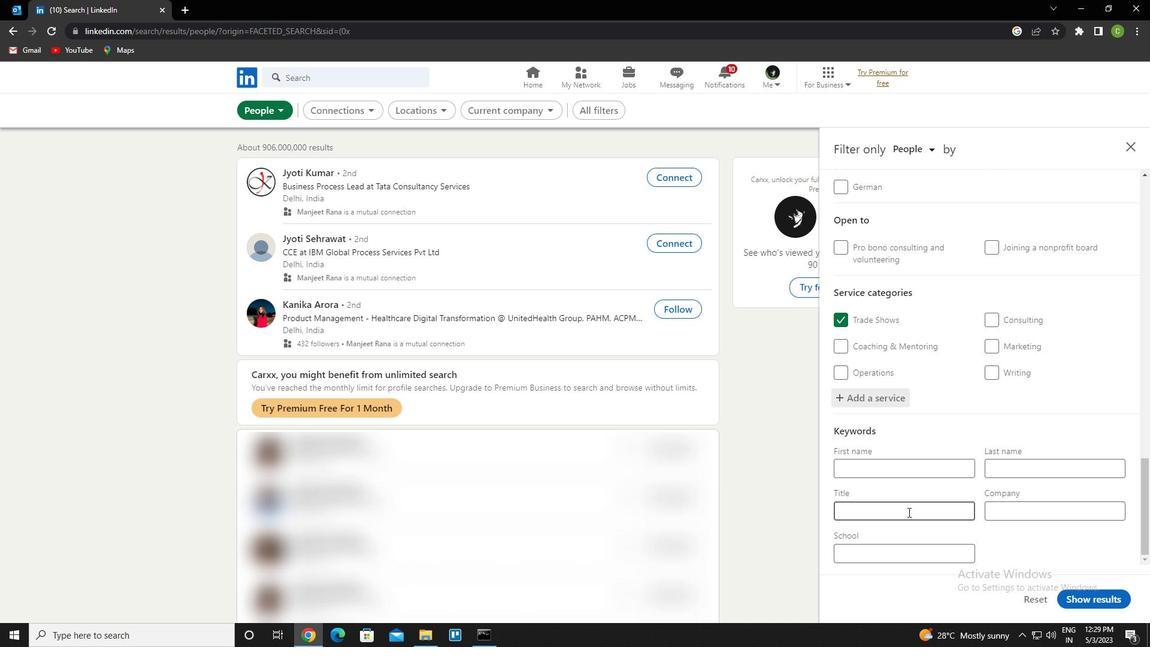
Action: Key pressed <Key.caps_lock>c<Key.caps_lock>oncierge
Screenshot: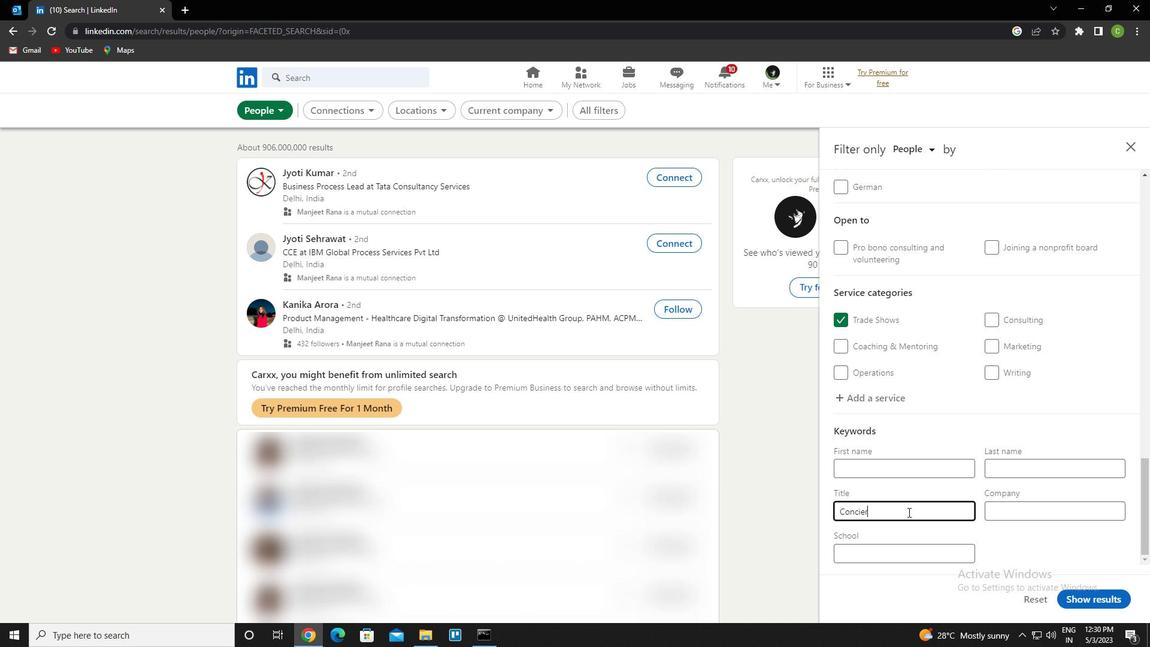 
Action: Mouse moved to (1089, 593)
Screenshot: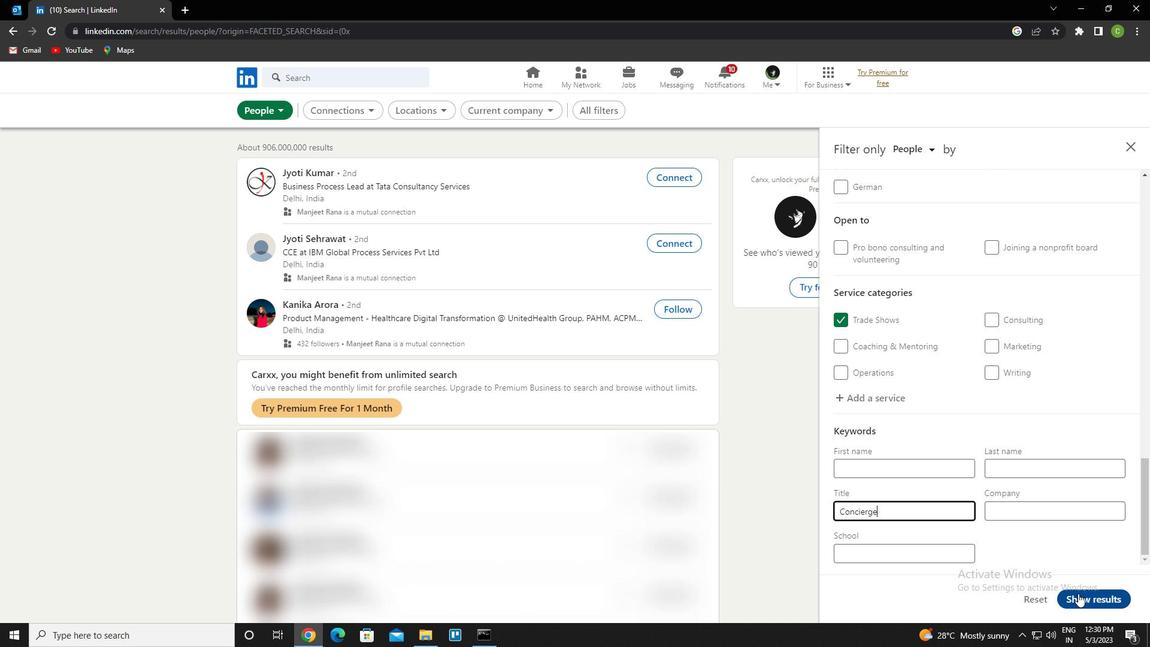 
Action: Mouse pressed left at (1089, 593)
Screenshot: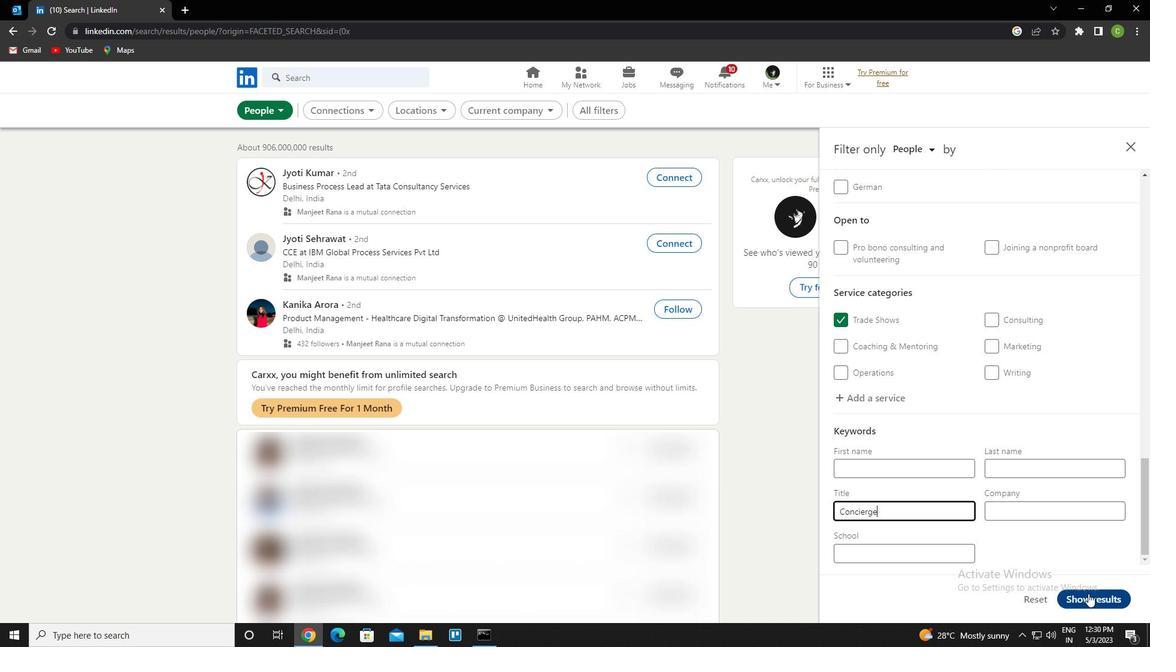 
Action: Mouse moved to (677, 498)
Screenshot: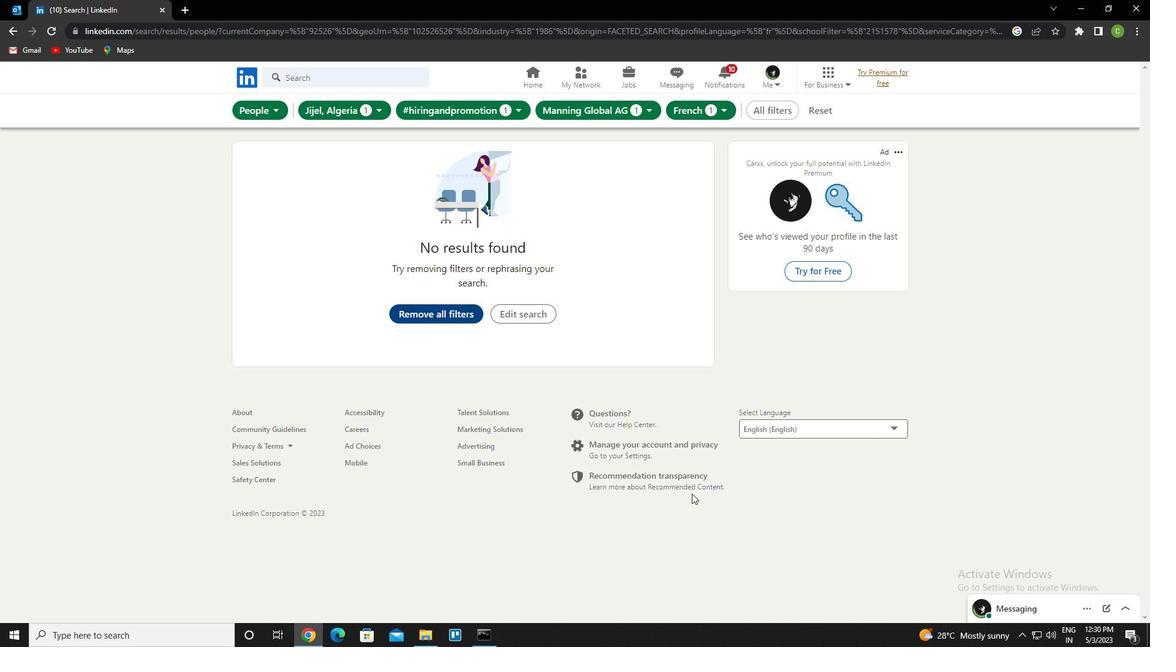 
